 Task: Find connections with filter location Pérez with filter topic #helpingothers with filter profile language French with filter current company Fiserv with filter school Kongunadu Arts and Science College with filter industry Oil, Gas, and Mining with filter service category Videography with filter keywords title Director of Photography
Action: Mouse moved to (551, 115)
Screenshot: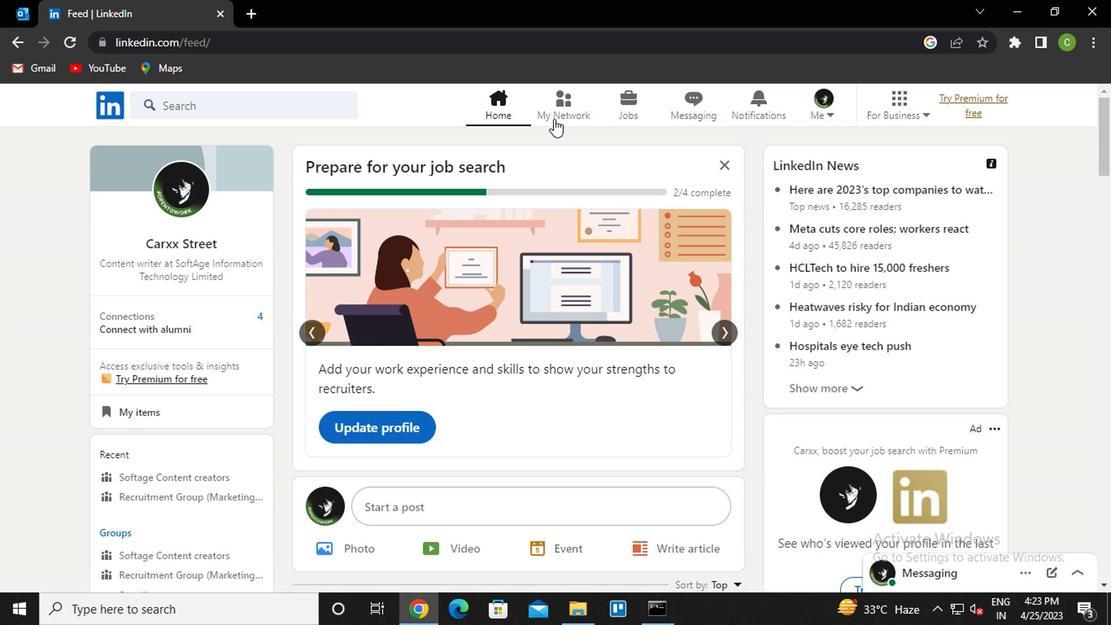 
Action: Mouse pressed left at (551, 115)
Screenshot: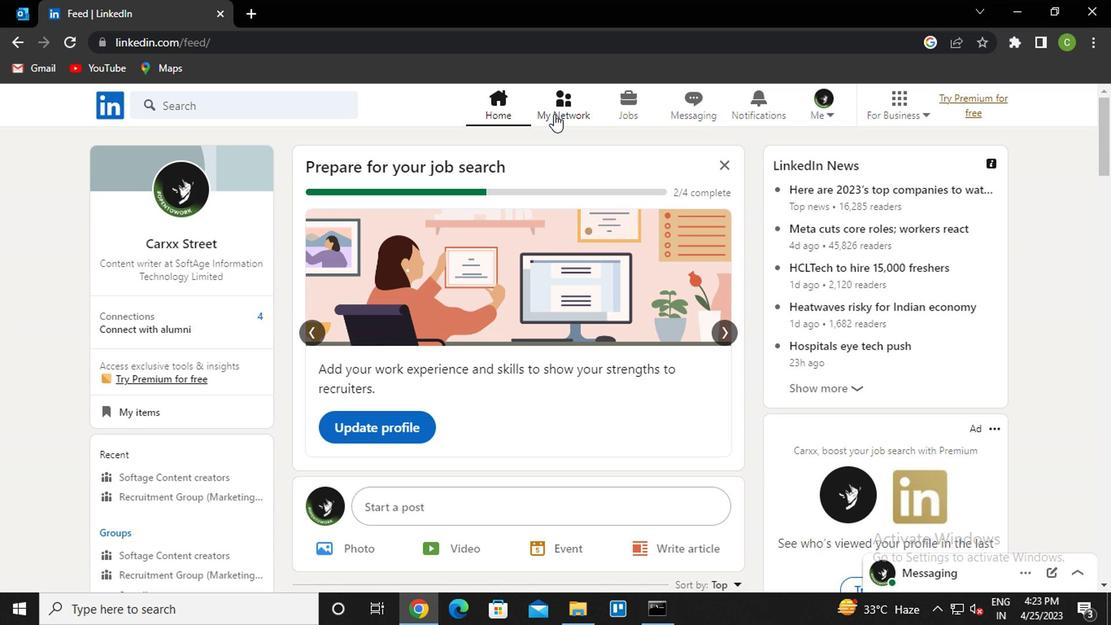 
Action: Mouse moved to (242, 193)
Screenshot: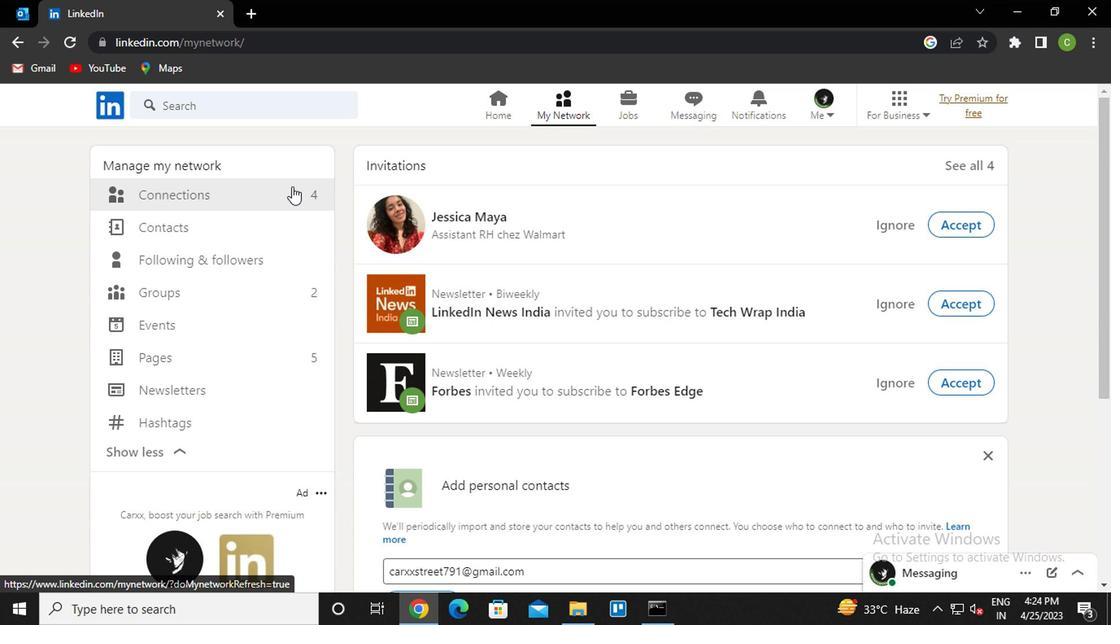 
Action: Mouse pressed left at (242, 193)
Screenshot: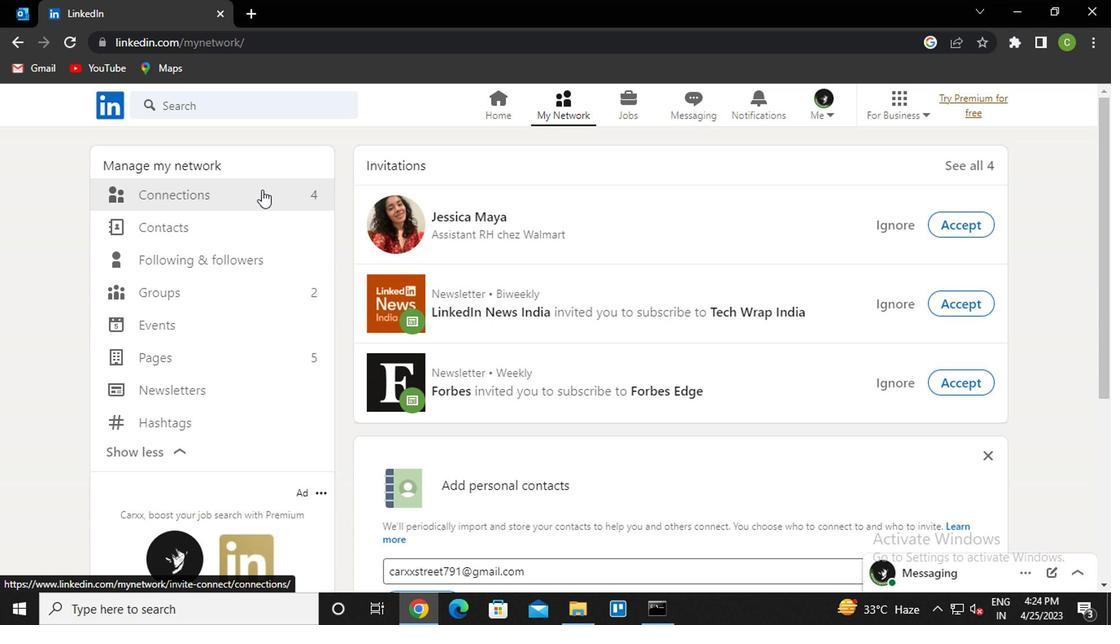 
Action: Mouse moved to (702, 200)
Screenshot: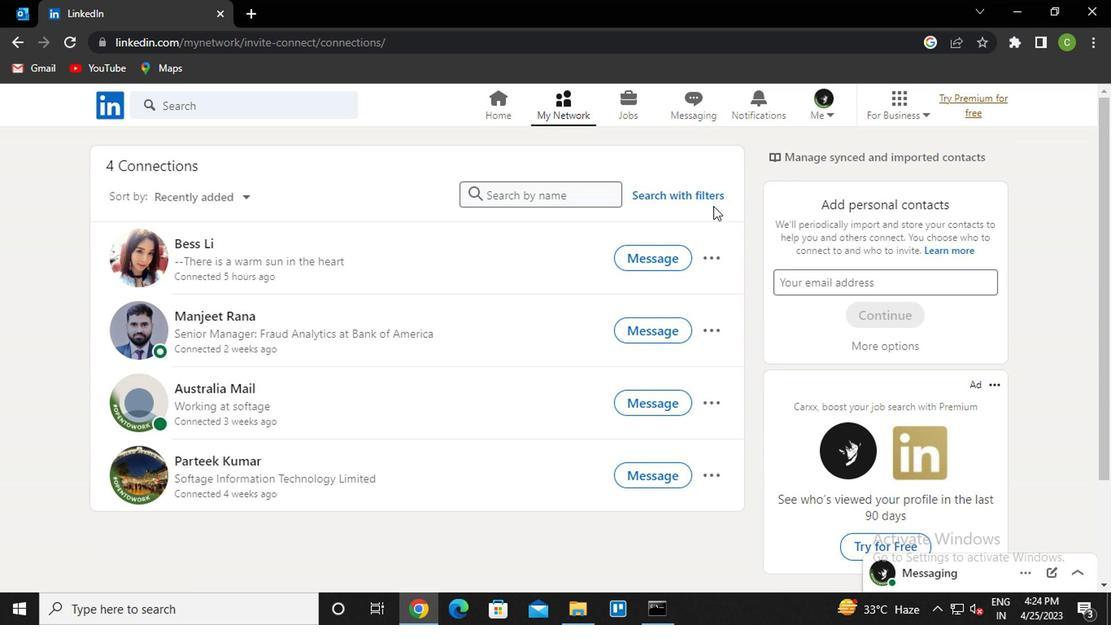 
Action: Mouse pressed left at (702, 200)
Screenshot: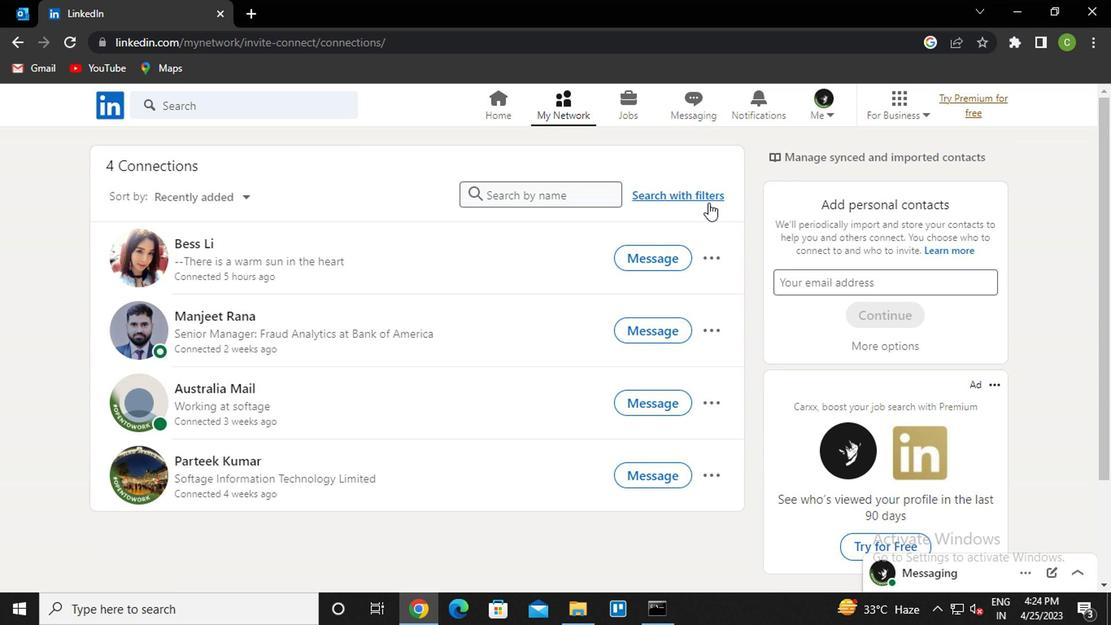
Action: Mouse moved to (555, 152)
Screenshot: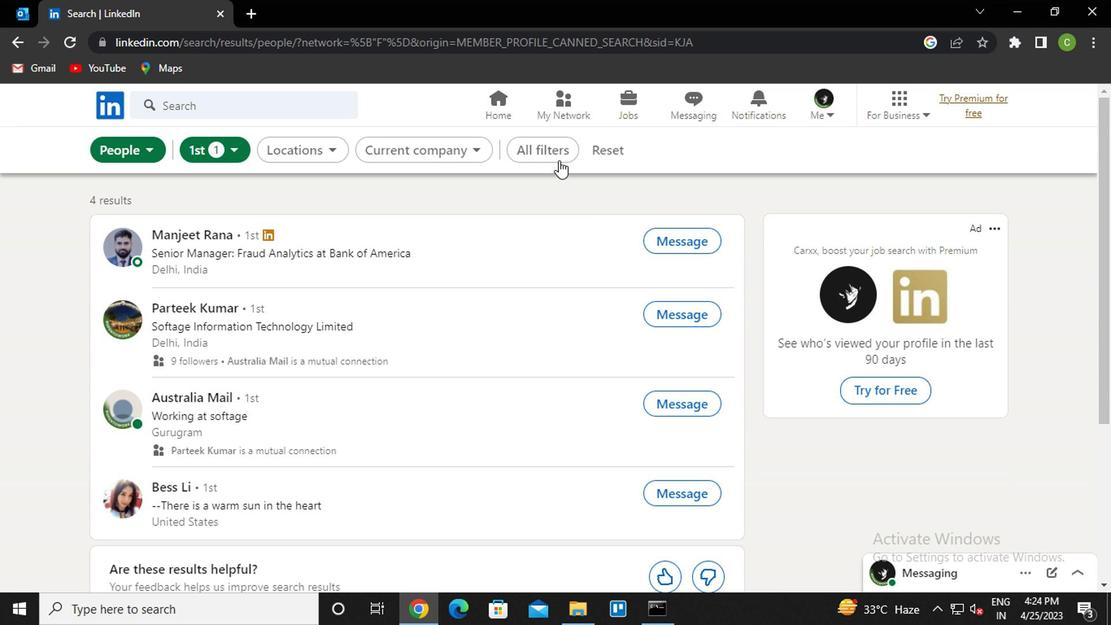 
Action: Mouse pressed left at (555, 152)
Screenshot: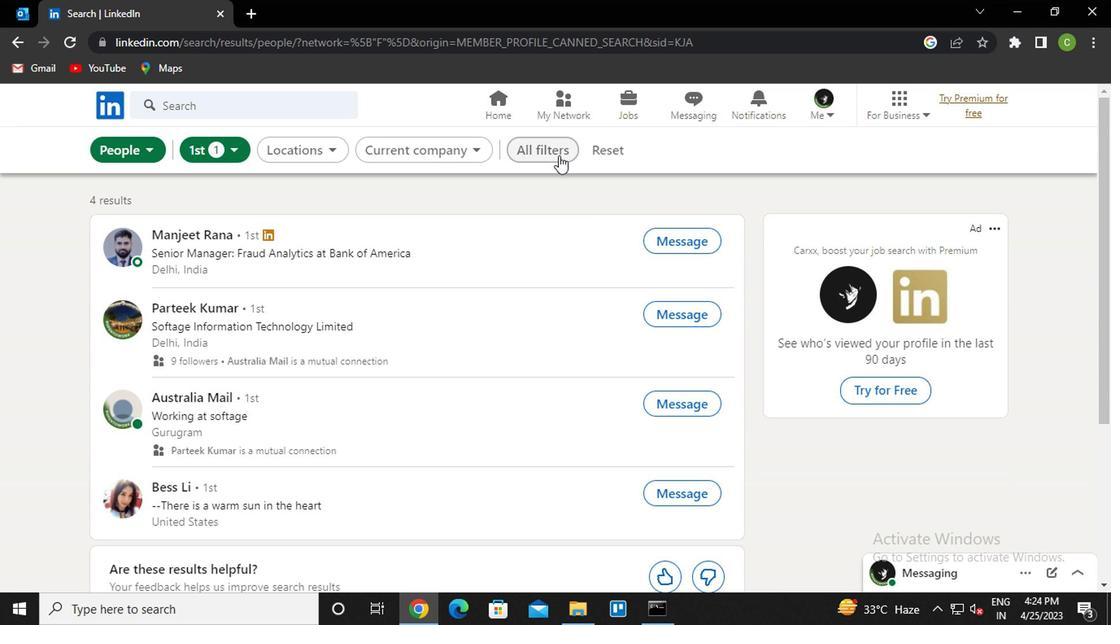 
Action: Mouse moved to (827, 333)
Screenshot: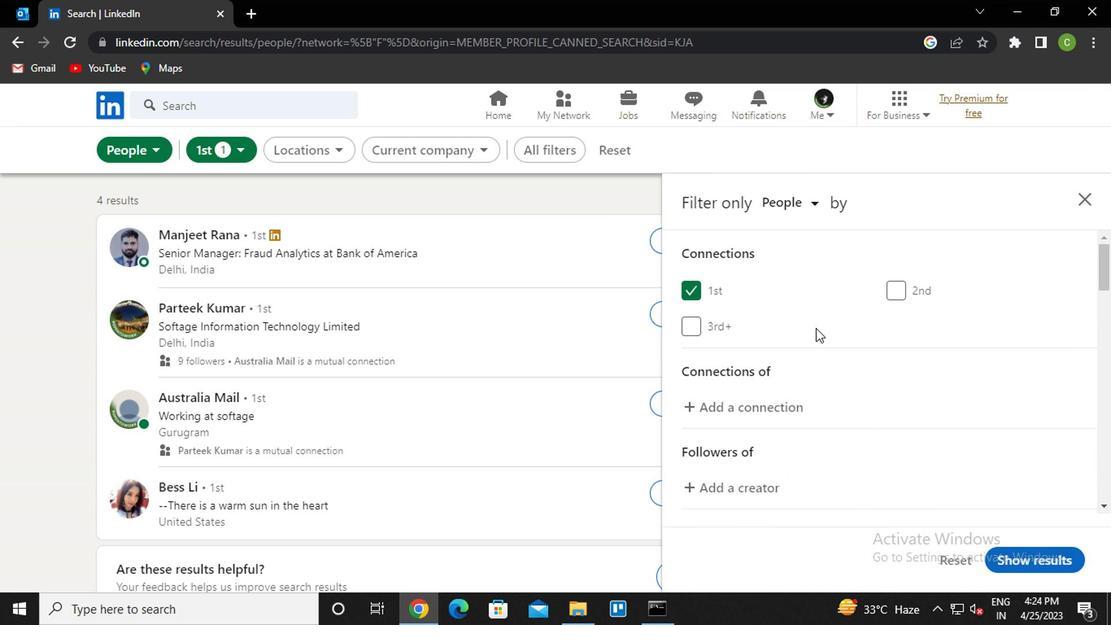 
Action: Mouse scrolled (827, 332) with delta (0, 0)
Screenshot: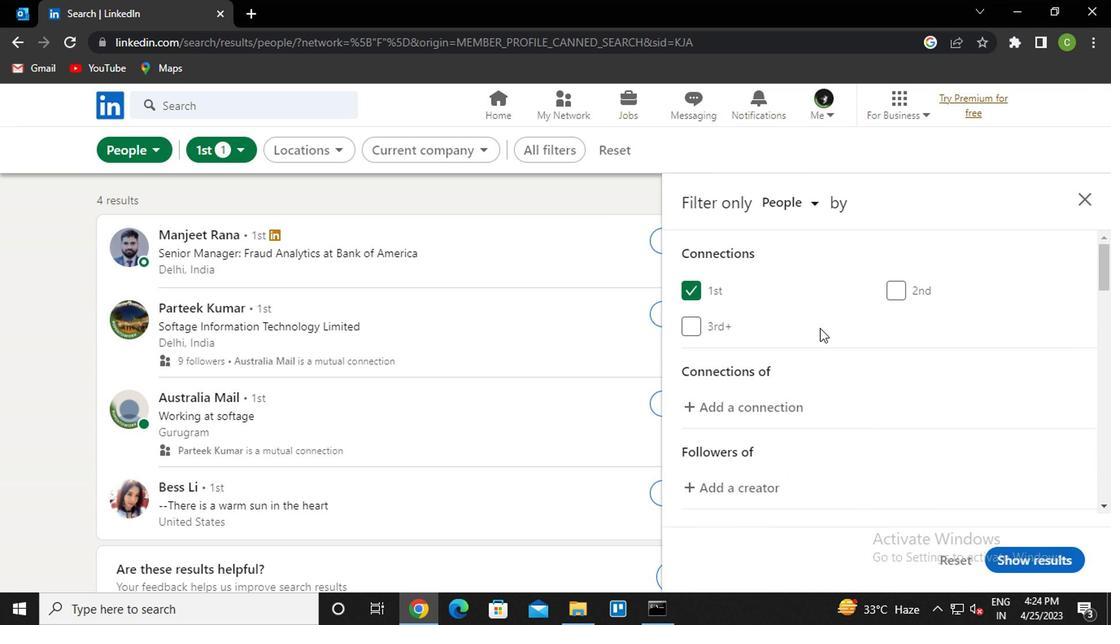 
Action: Mouse scrolled (827, 332) with delta (0, 0)
Screenshot: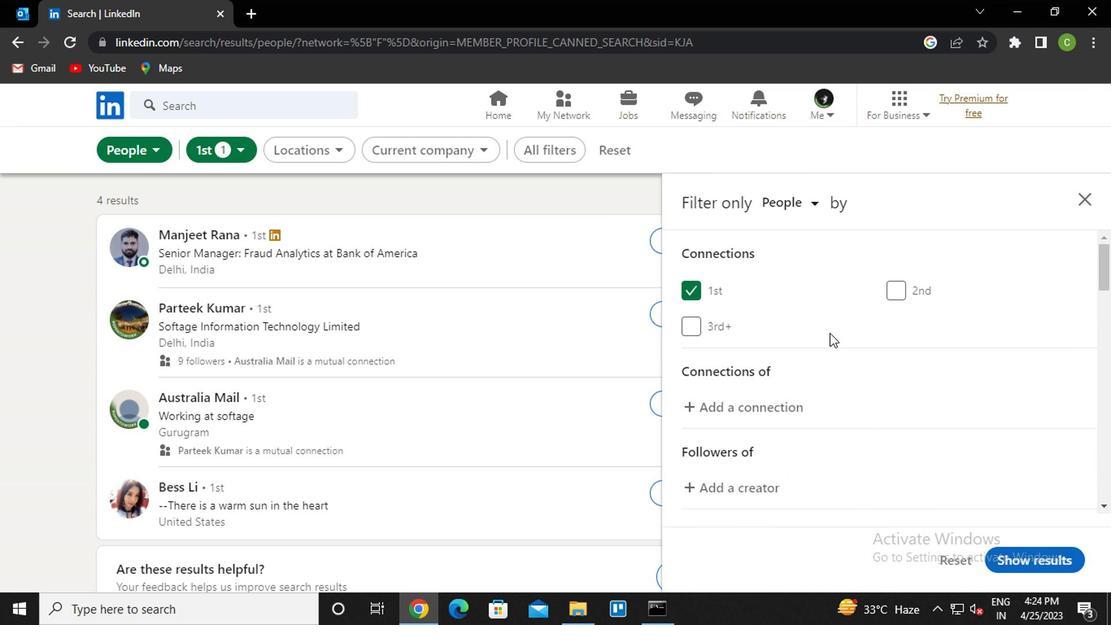 
Action: Mouse scrolled (827, 332) with delta (0, 0)
Screenshot: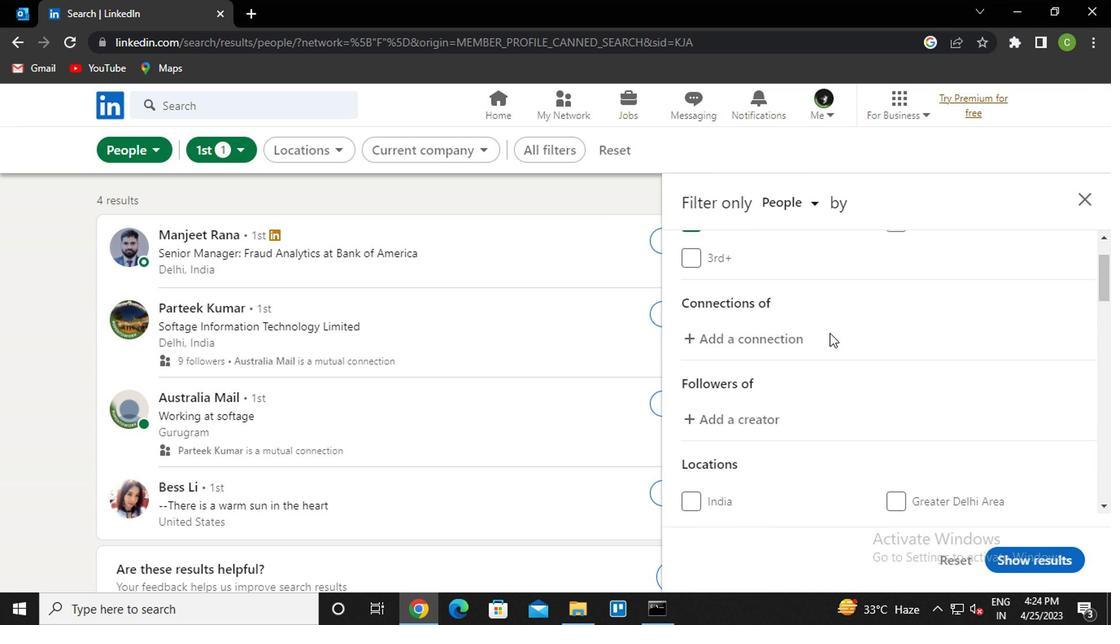 
Action: Mouse moved to (911, 392)
Screenshot: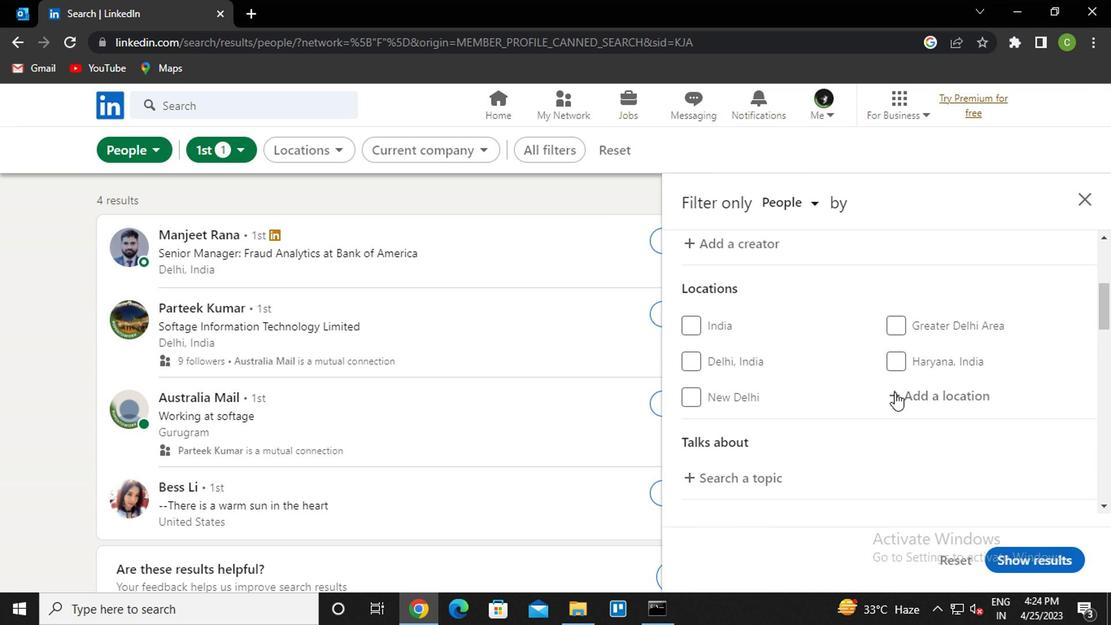 
Action: Mouse pressed left at (911, 392)
Screenshot: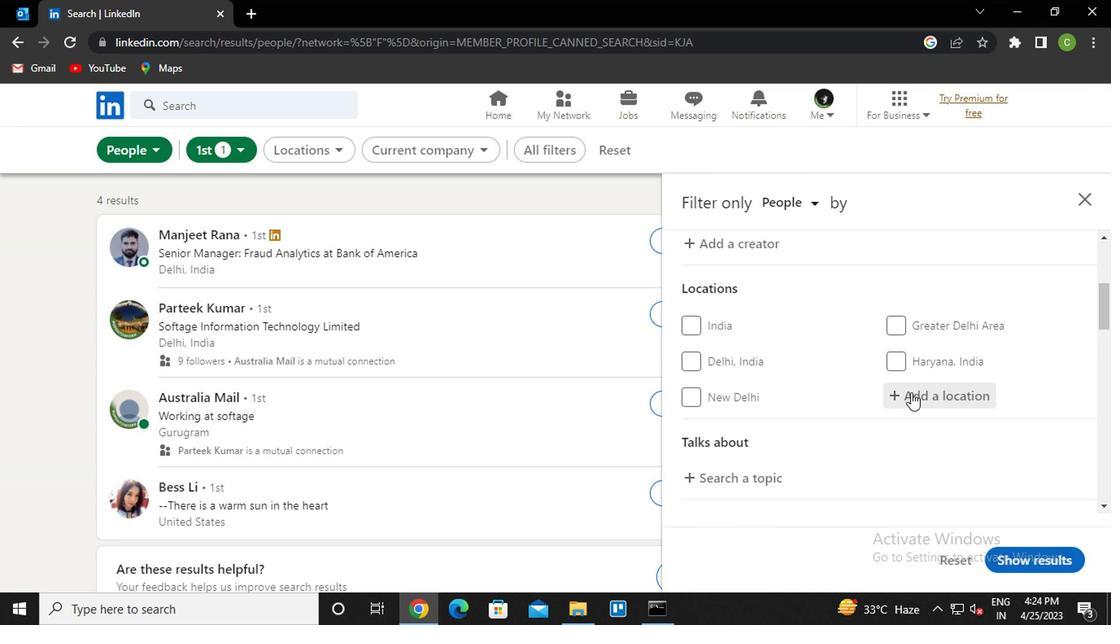 
Action: Key pressed p<Key.caps_lock>erez<Key.down><Key.enter>
Screenshot: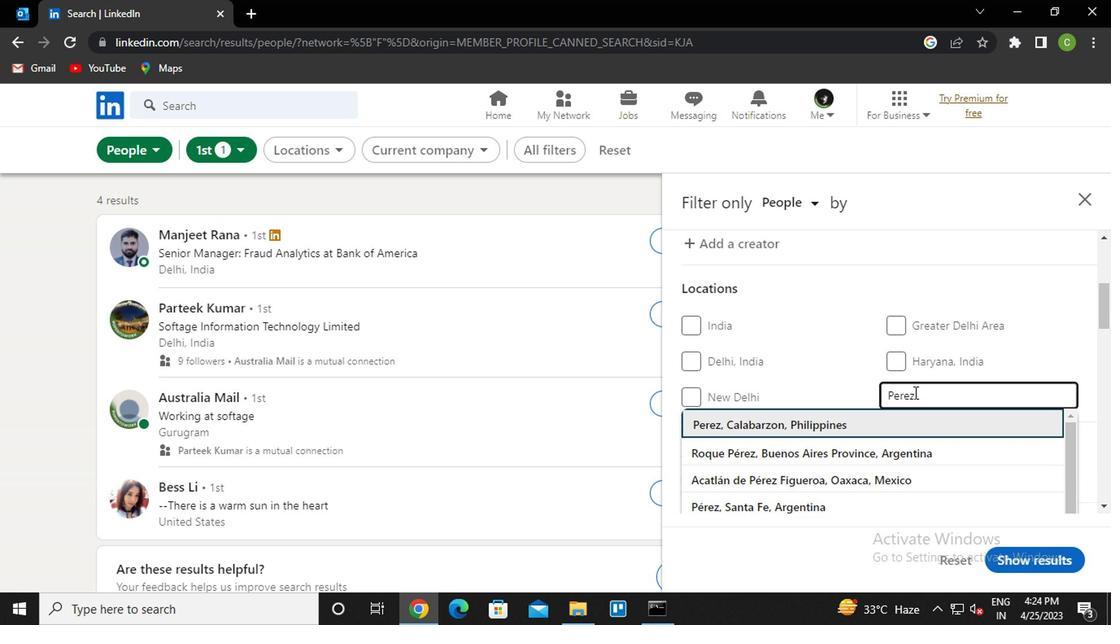 
Action: Mouse scrolled (911, 391) with delta (0, 0)
Screenshot: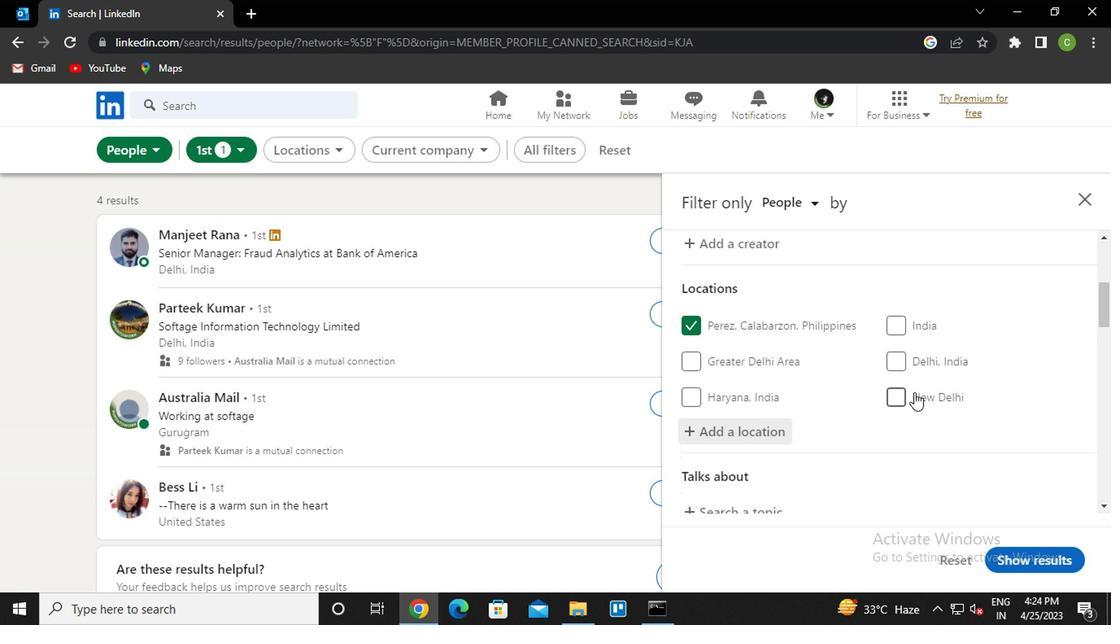 
Action: Mouse moved to (906, 398)
Screenshot: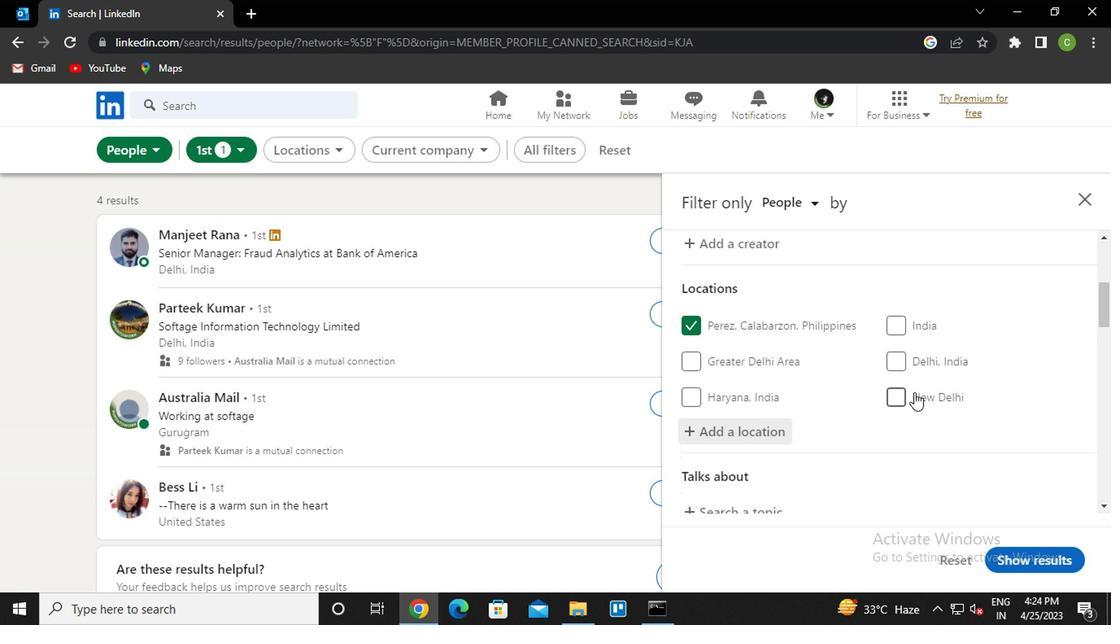 
Action: Mouse scrolled (906, 397) with delta (0, 0)
Screenshot: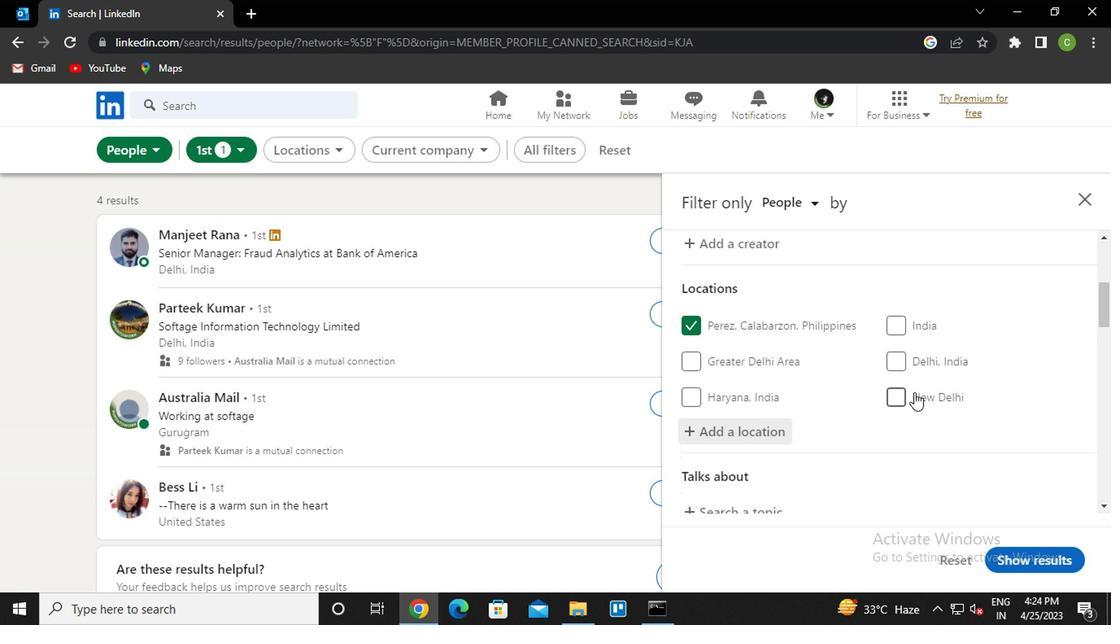 
Action: Mouse moved to (897, 402)
Screenshot: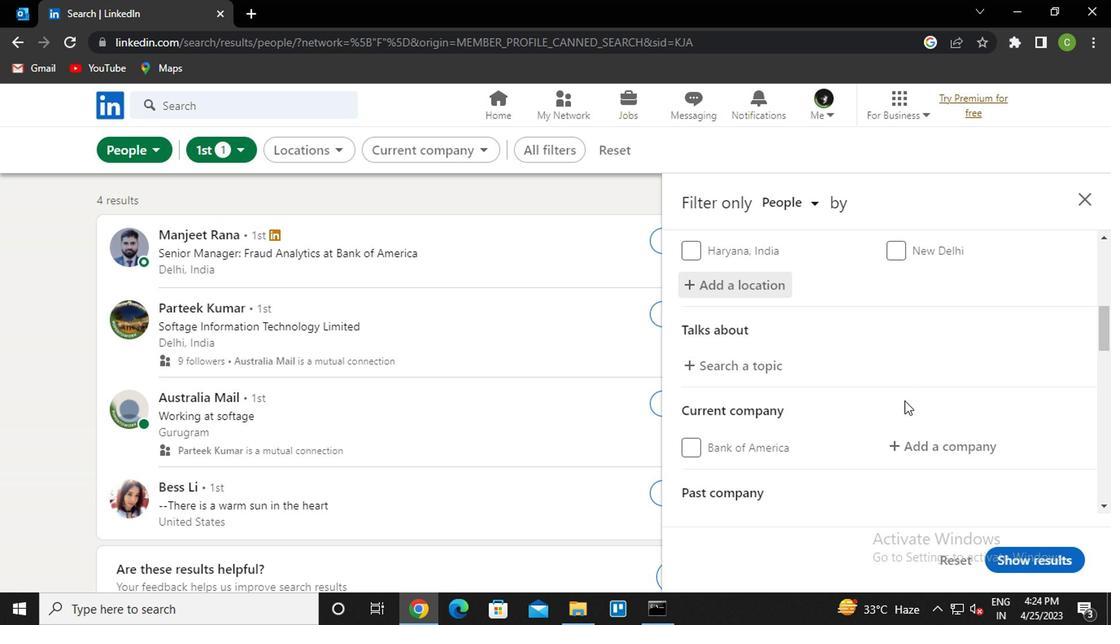 
Action: Mouse scrolled (897, 401) with delta (0, 0)
Screenshot: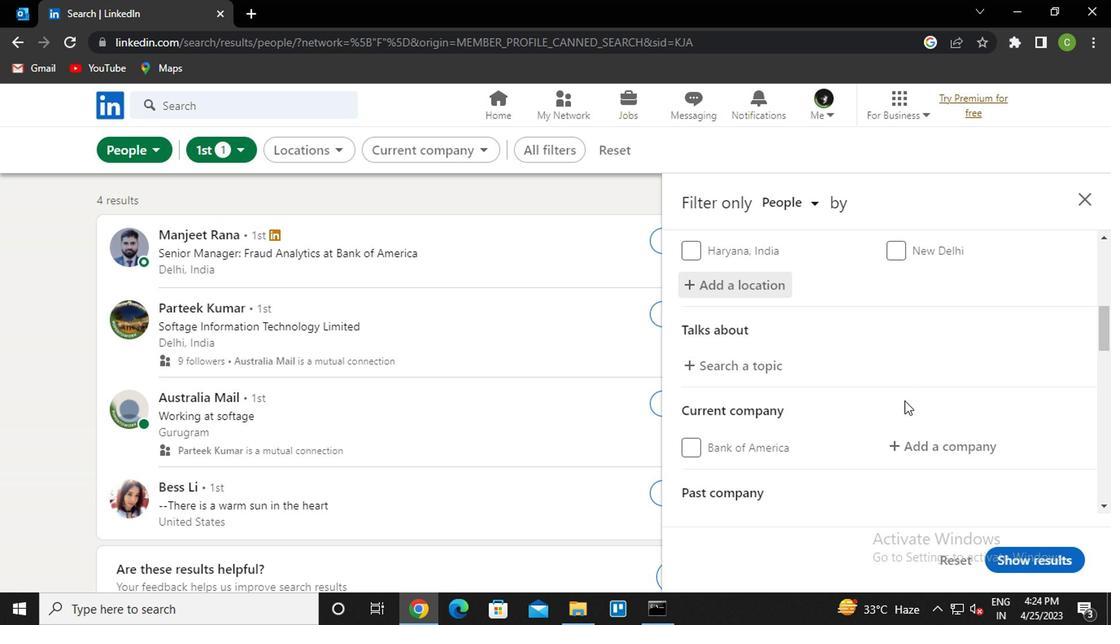 
Action: Mouse moved to (785, 361)
Screenshot: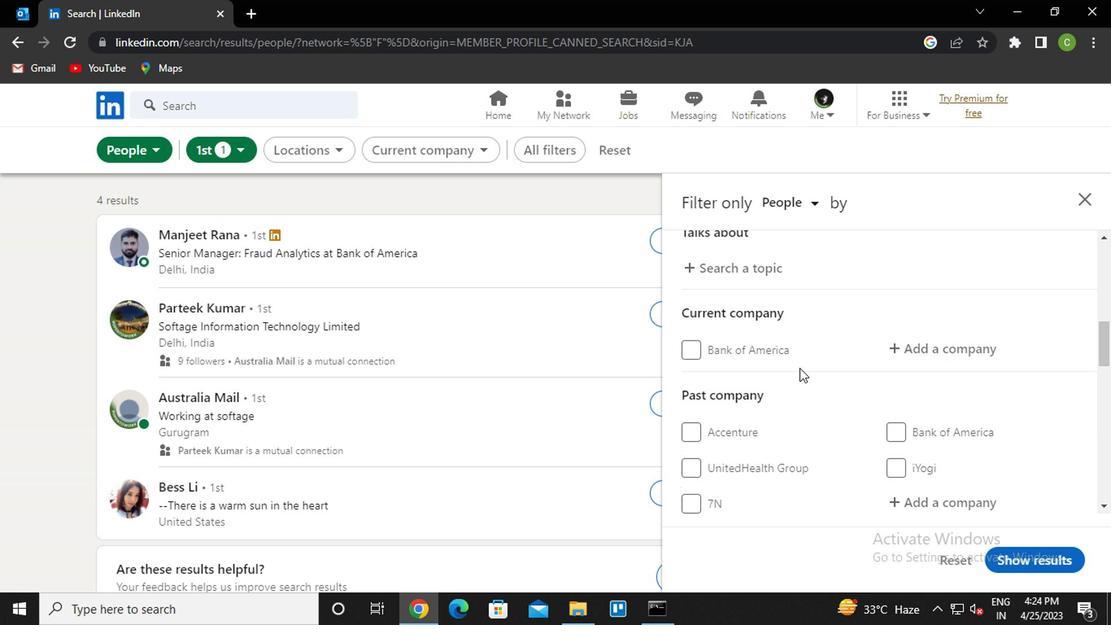
Action: Mouse scrolled (785, 362) with delta (0, 0)
Screenshot: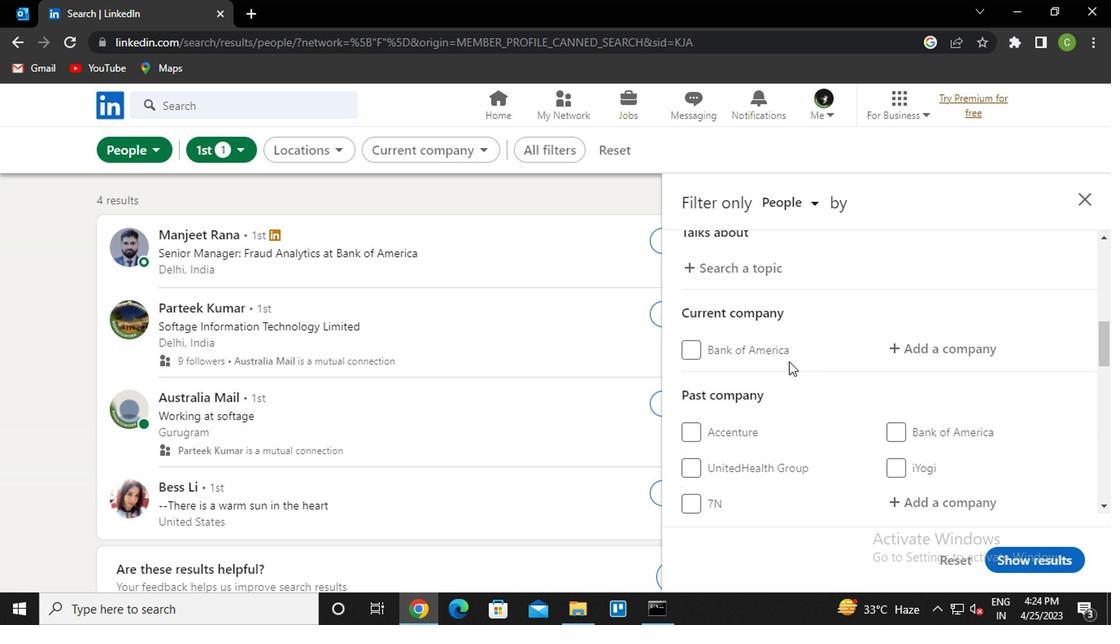 
Action: Mouse moved to (765, 351)
Screenshot: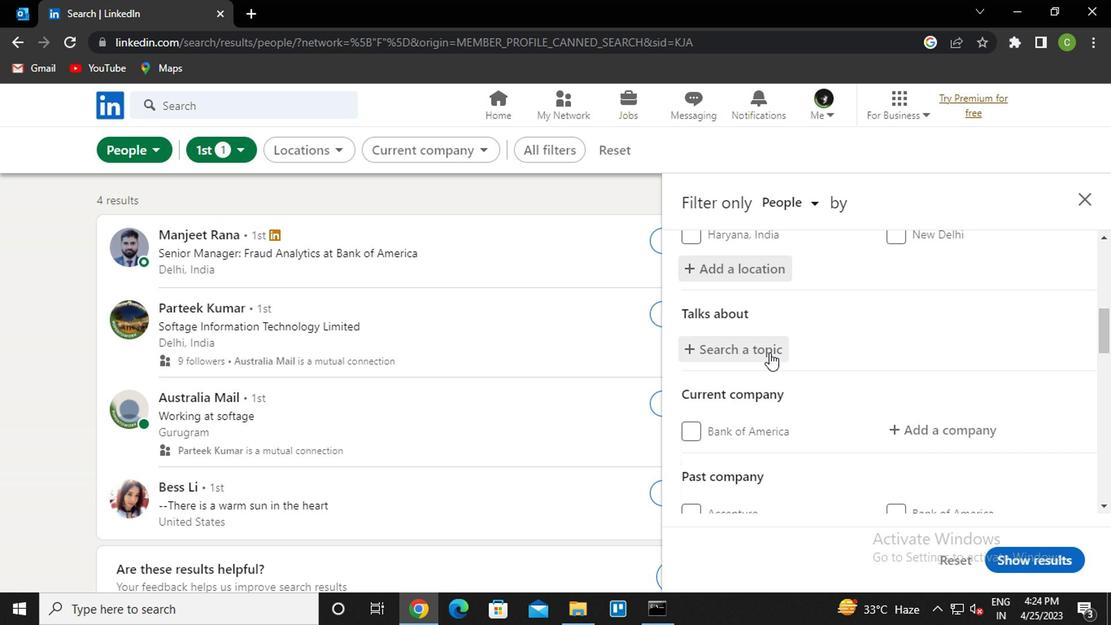 
Action: Mouse pressed left at (765, 351)
Screenshot: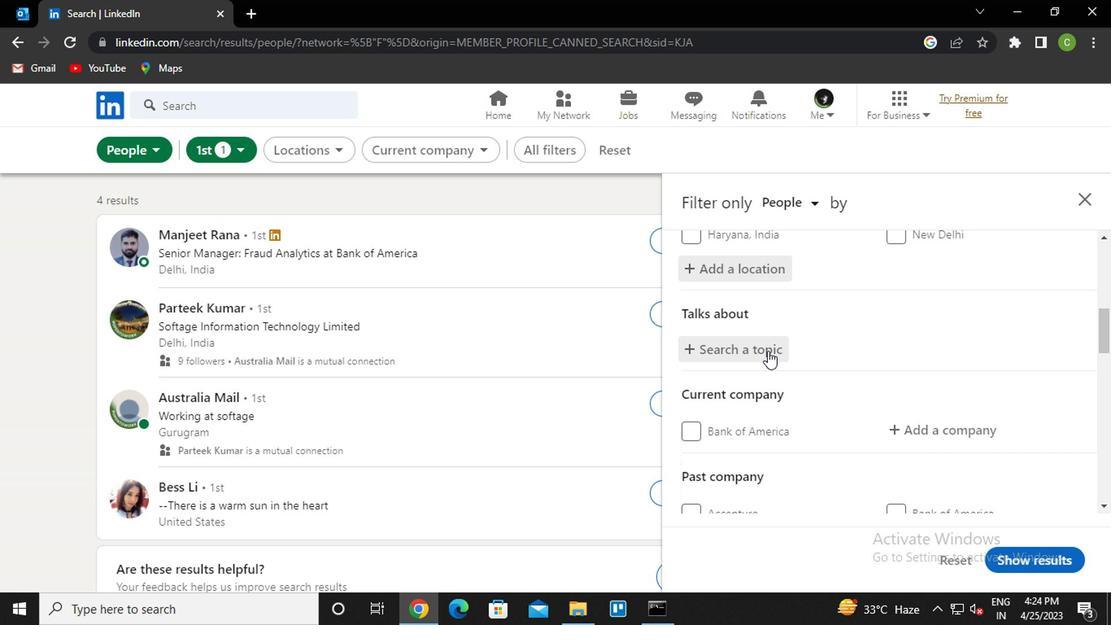 
Action: Mouse moved to (764, 351)
Screenshot: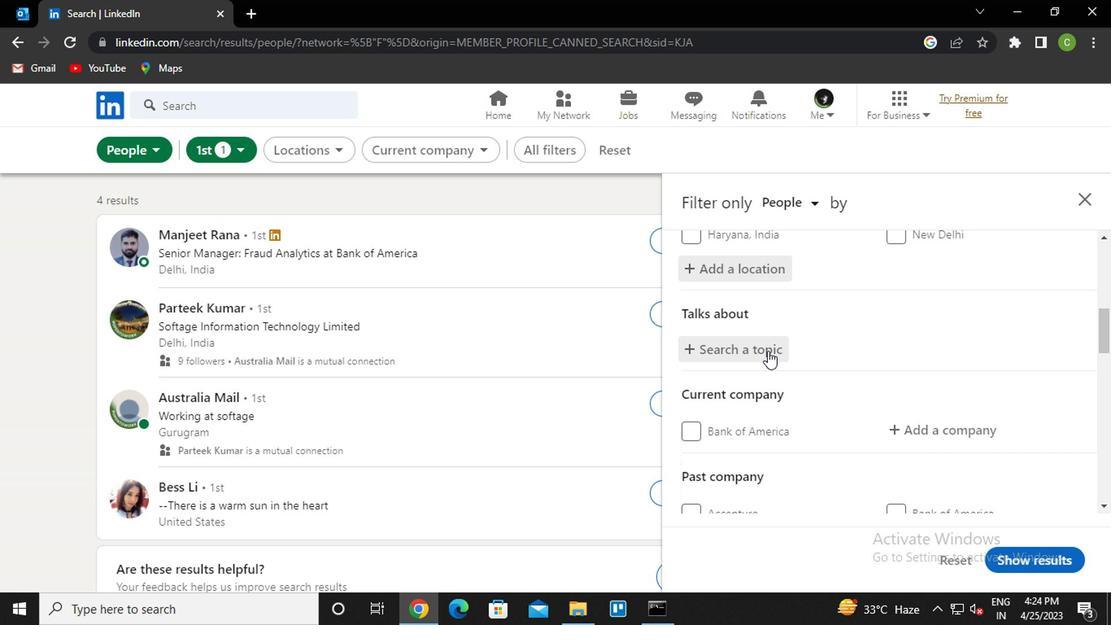 
Action: Key pressed <Key.caps_lock>h<Key.caps_lock>elpingothers<Key.down>
Screenshot: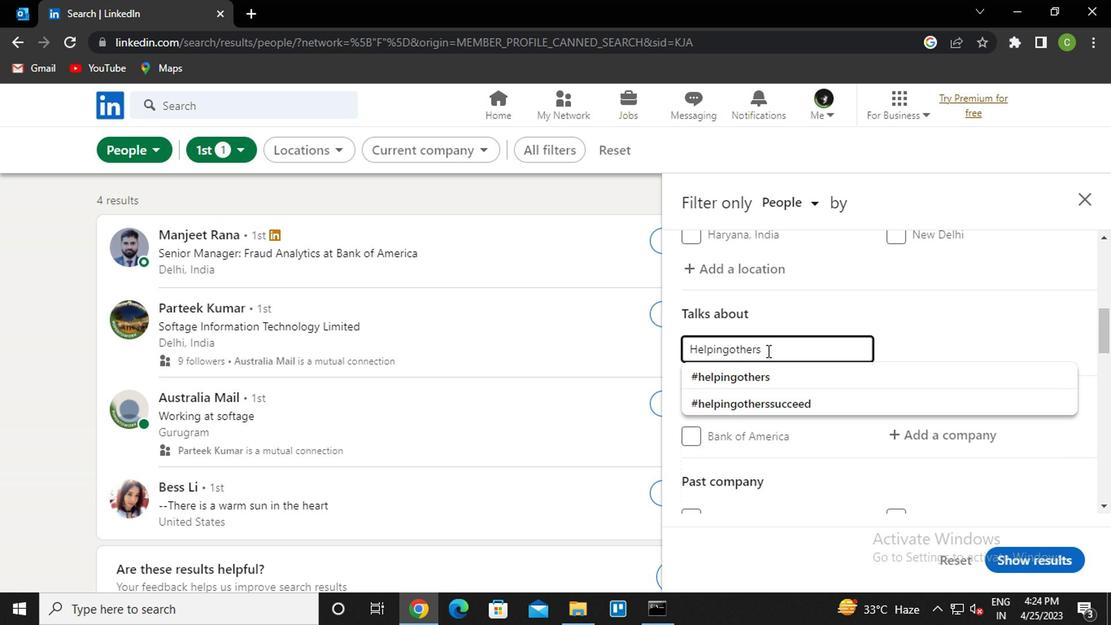 
Action: Mouse moved to (732, 373)
Screenshot: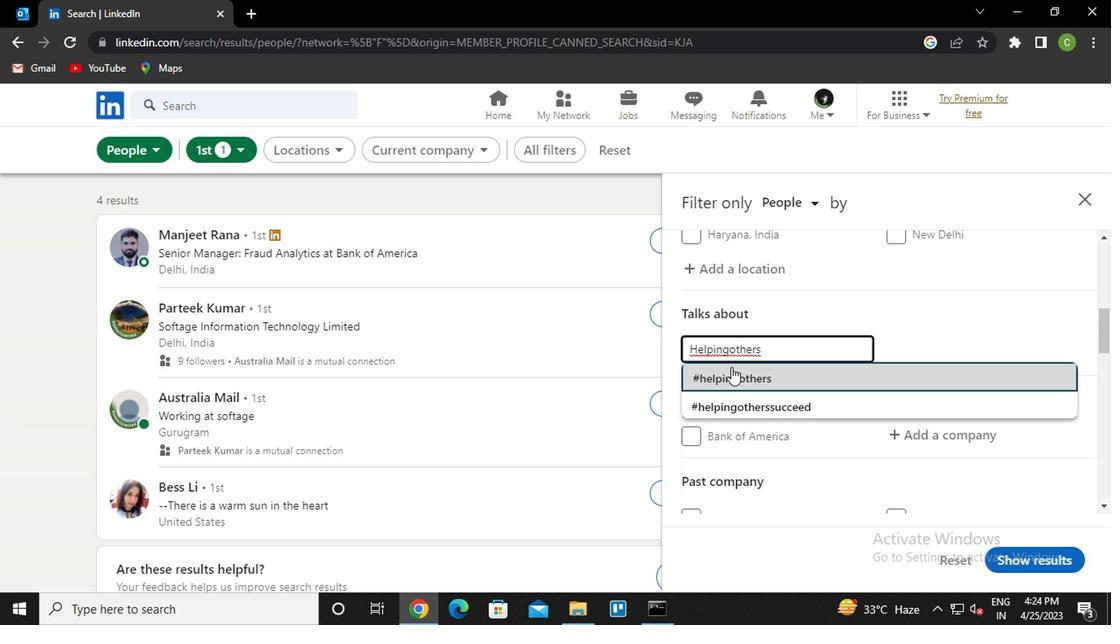 
Action: Mouse pressed left at (732, 373)
Screenshot: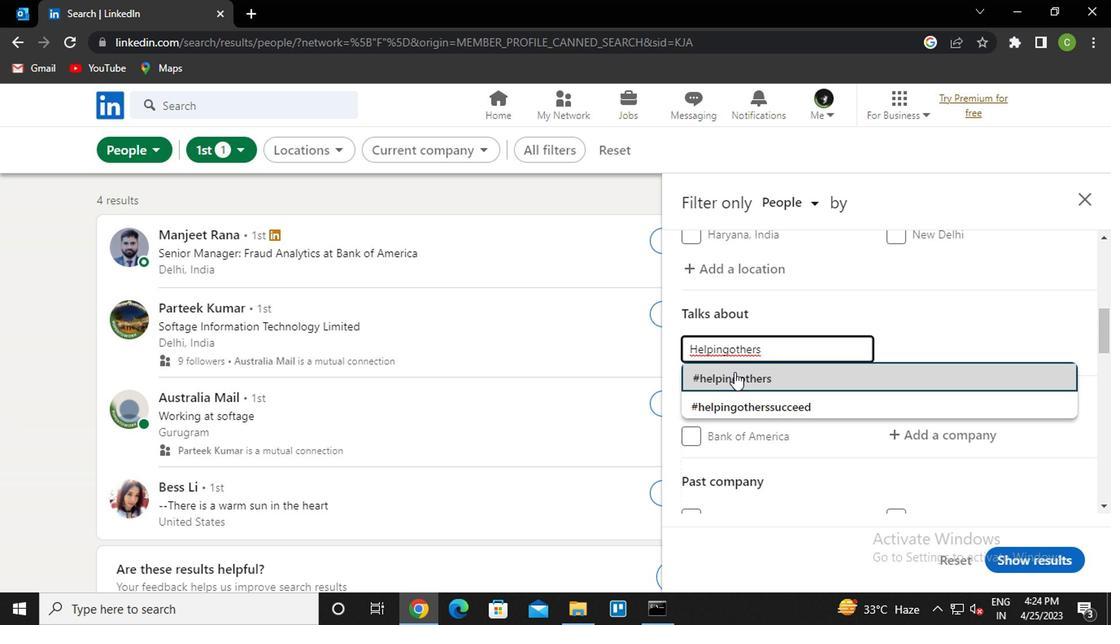 
Action: Mouse moved to (777, 381)
Screenshot: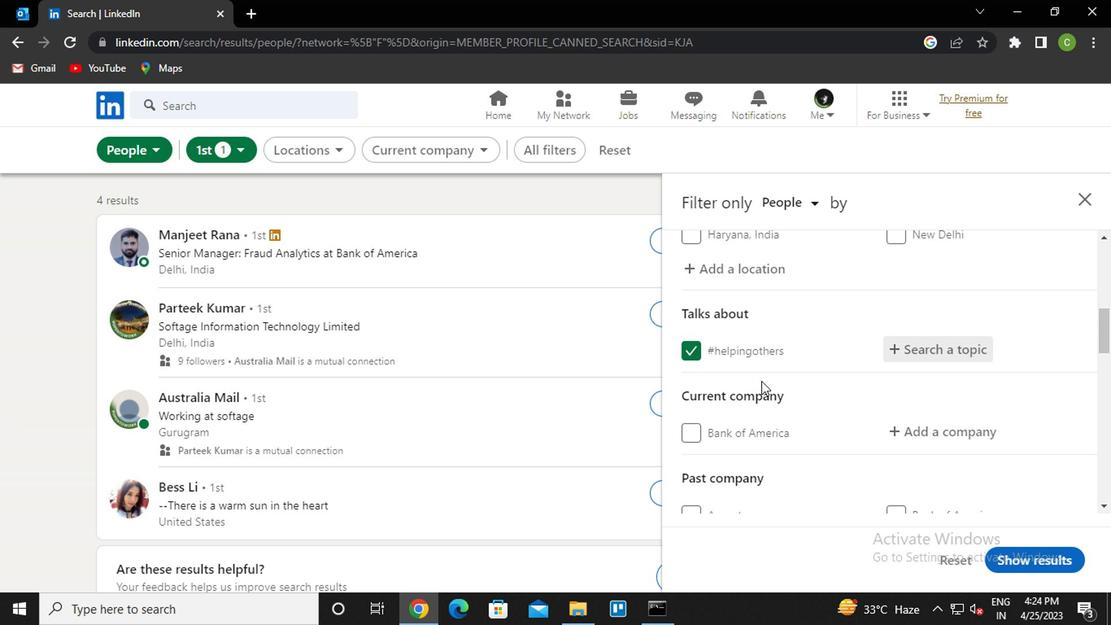 
Action: Mouse scrolled (777, 380) with delta (0, -1)
Screenshot: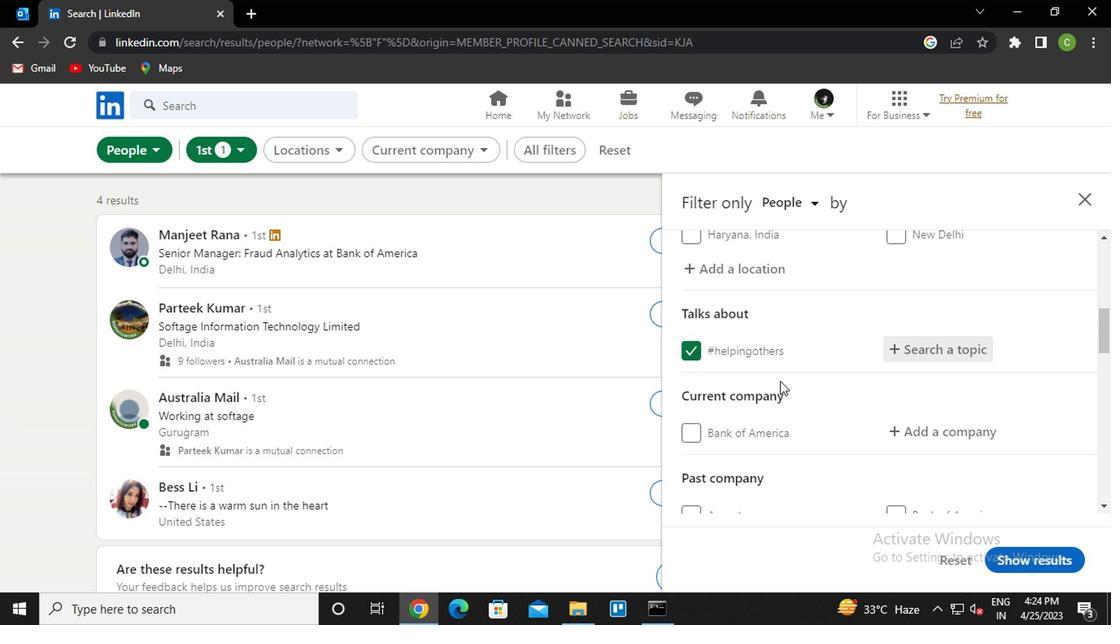 
Action: Mouse moved to (929, 353)
Screenshot: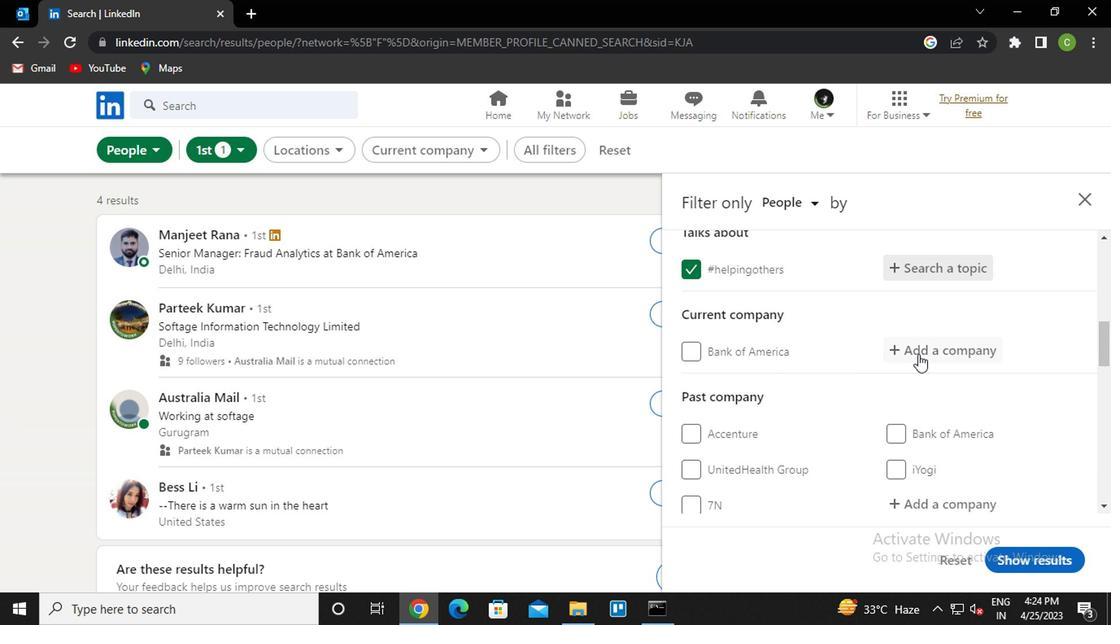 
Action: Mouse pressed left at (929, 353)
Screenshot: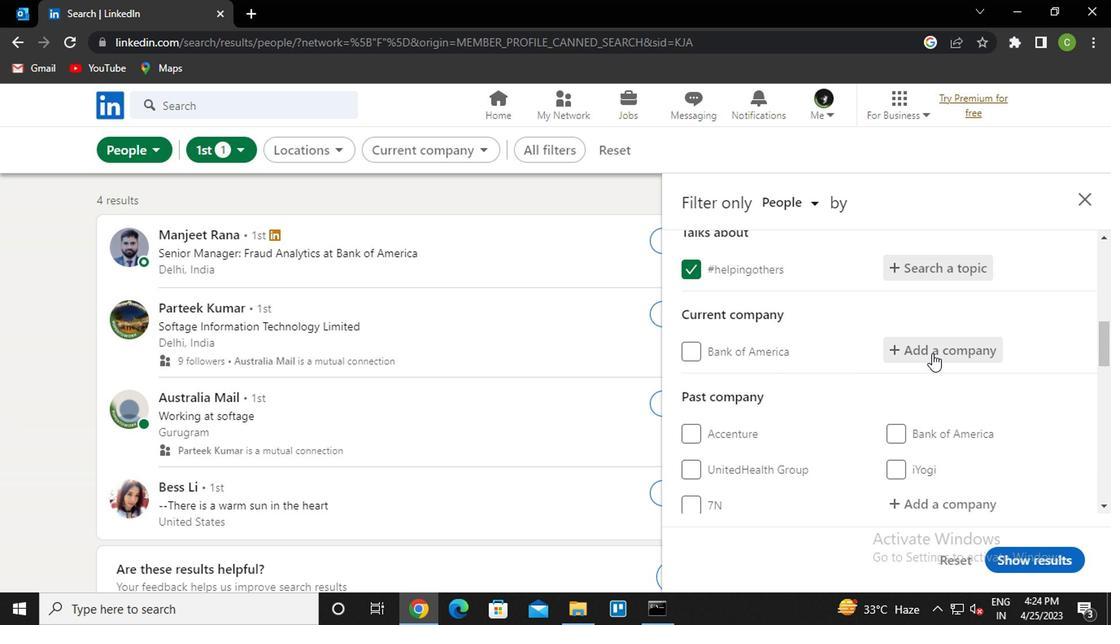 
Action: Mouse moved to (826, 285)
Screenshot: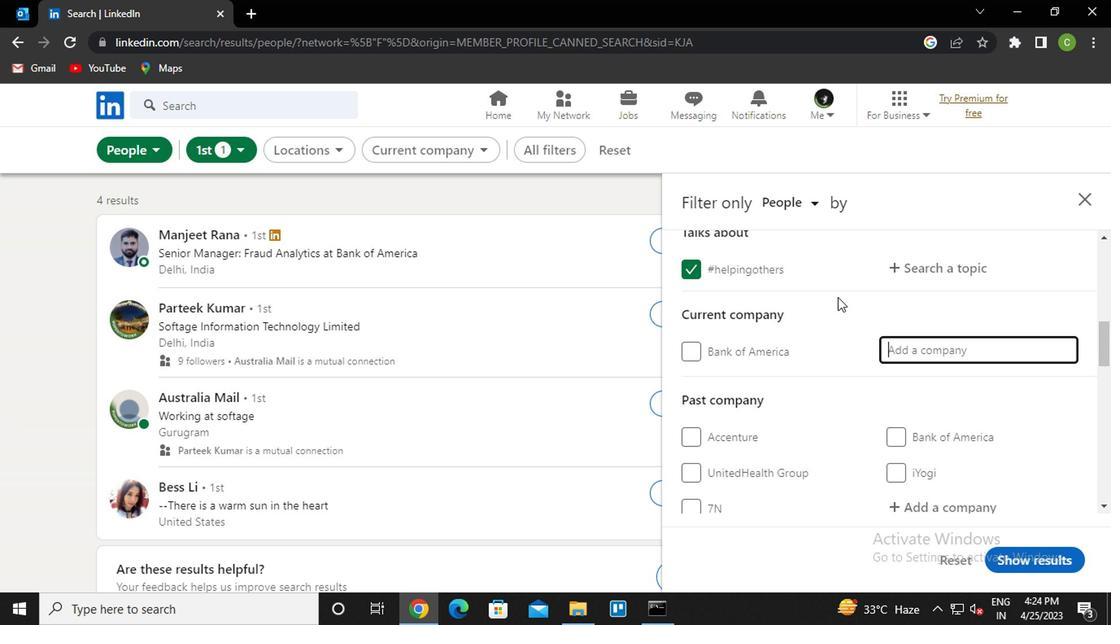 
Action: Key pressed <Key.caps_lock>f<Key.caps_lock>iser
Screenshot: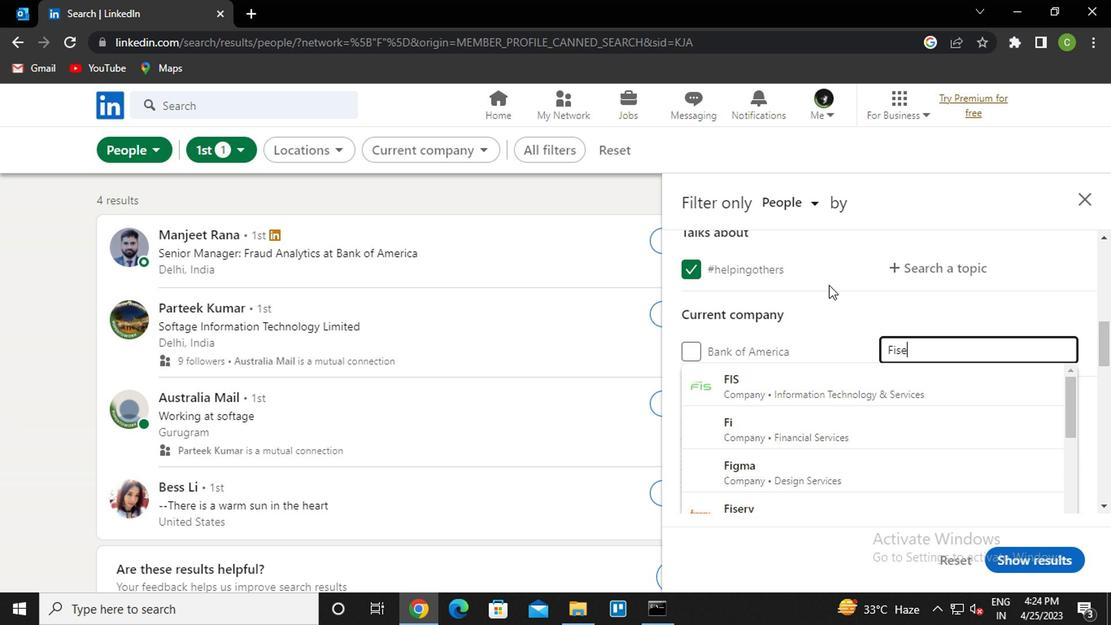 
Action: Mouse moved to (813, 383)
Screenshot: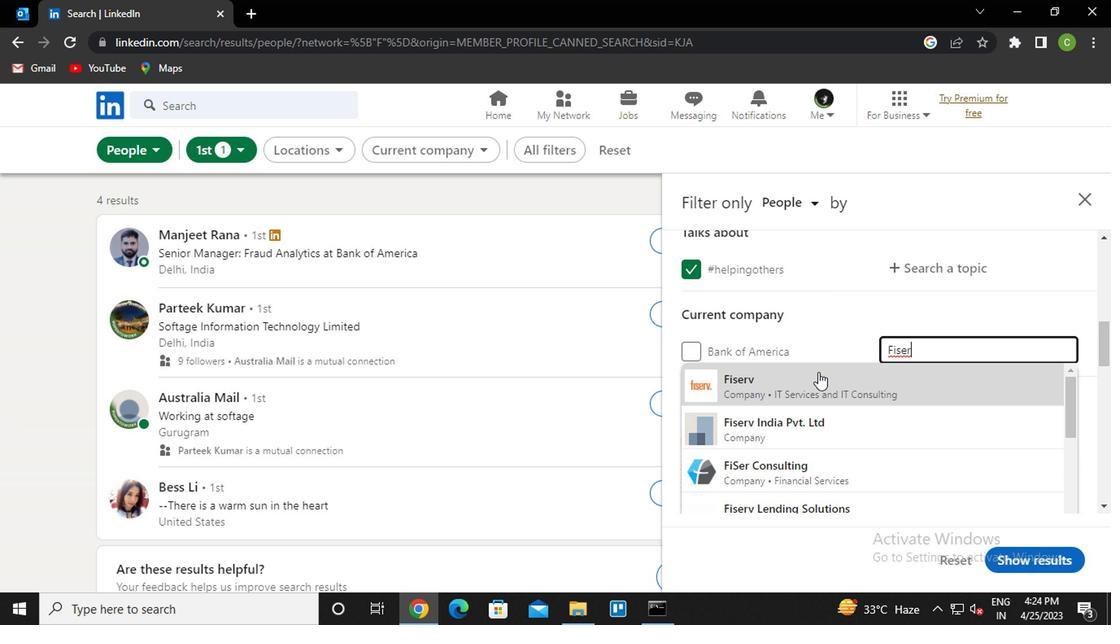 
Action: Mouse pressed left at (813, 383)
Screenshot: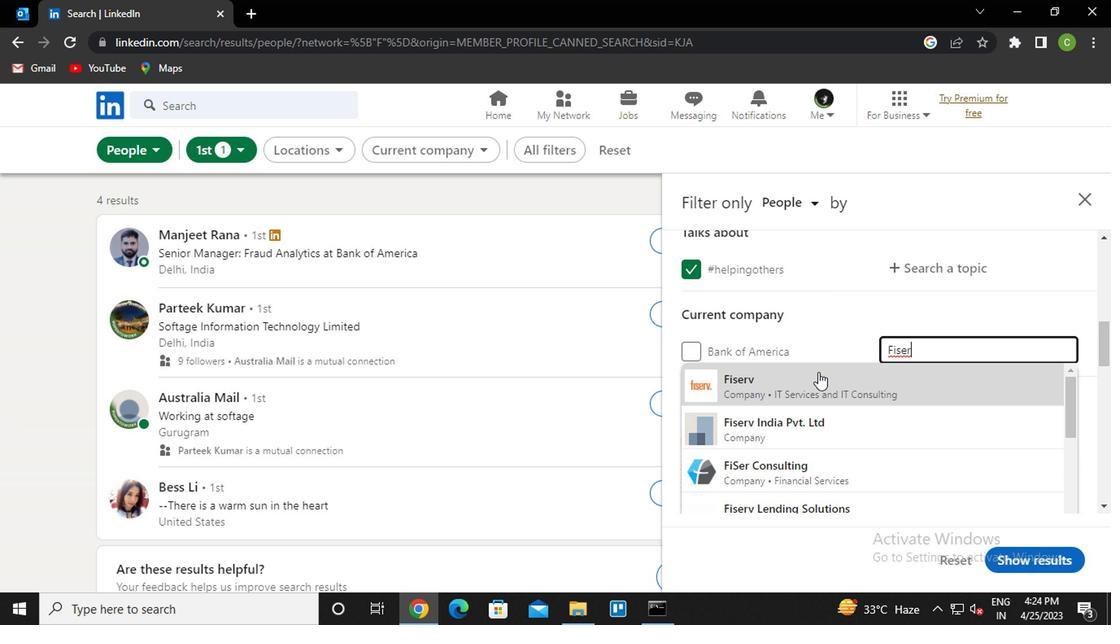 
Action: Mouse moved to (815, 390)
Screenshot: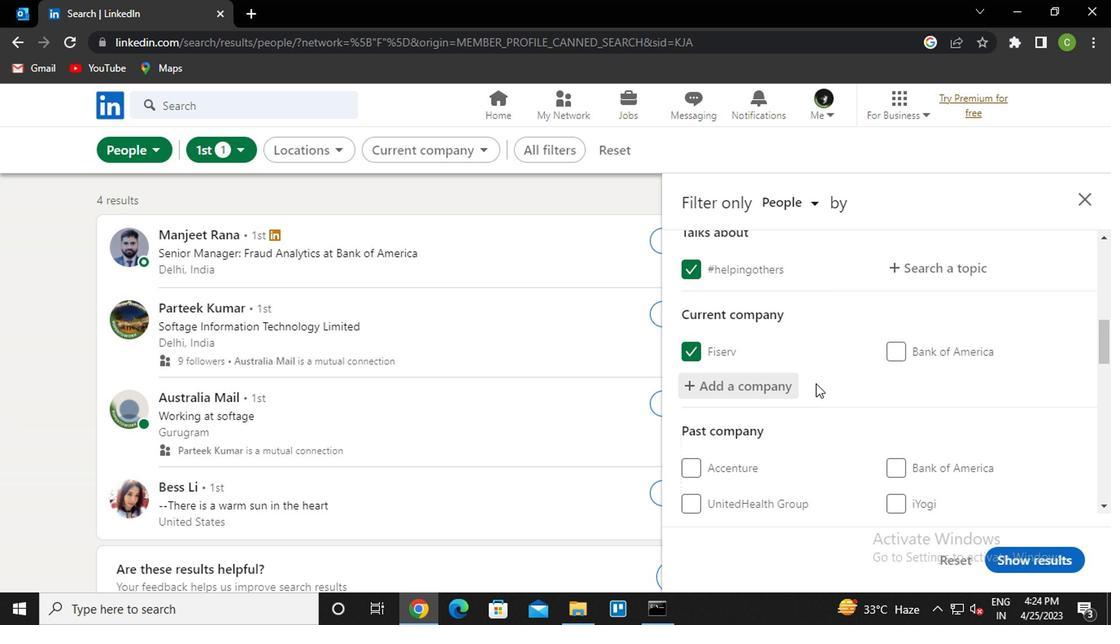 
Action: Mouse scrolled (815, 389) with delta (0, 0)
Screenshot: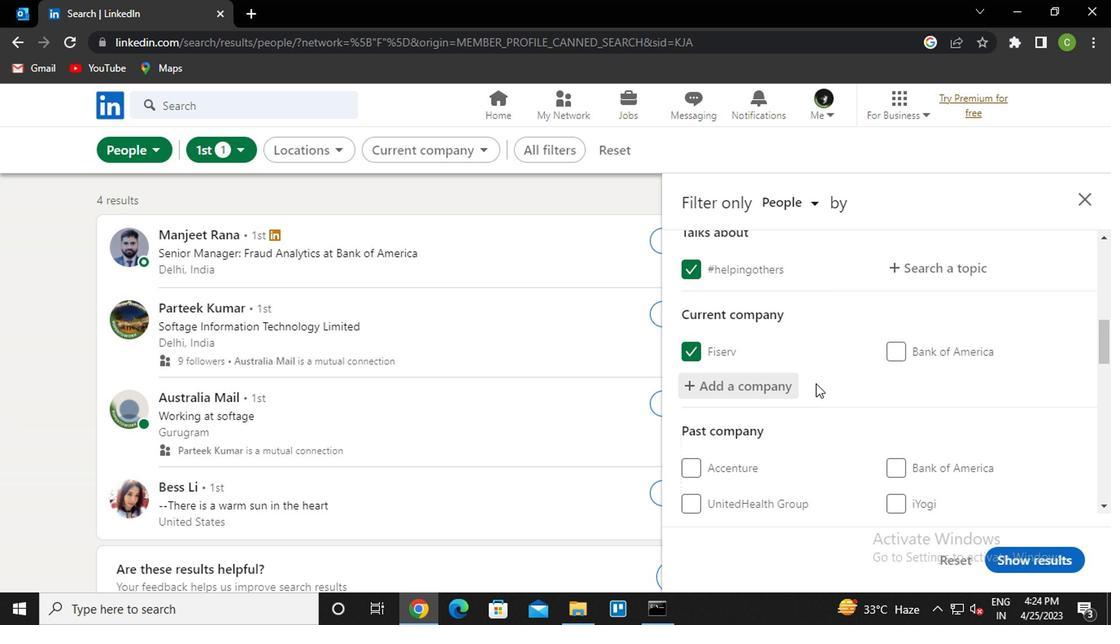 
Action: Mouse moved to (818, 391)
Screenshot: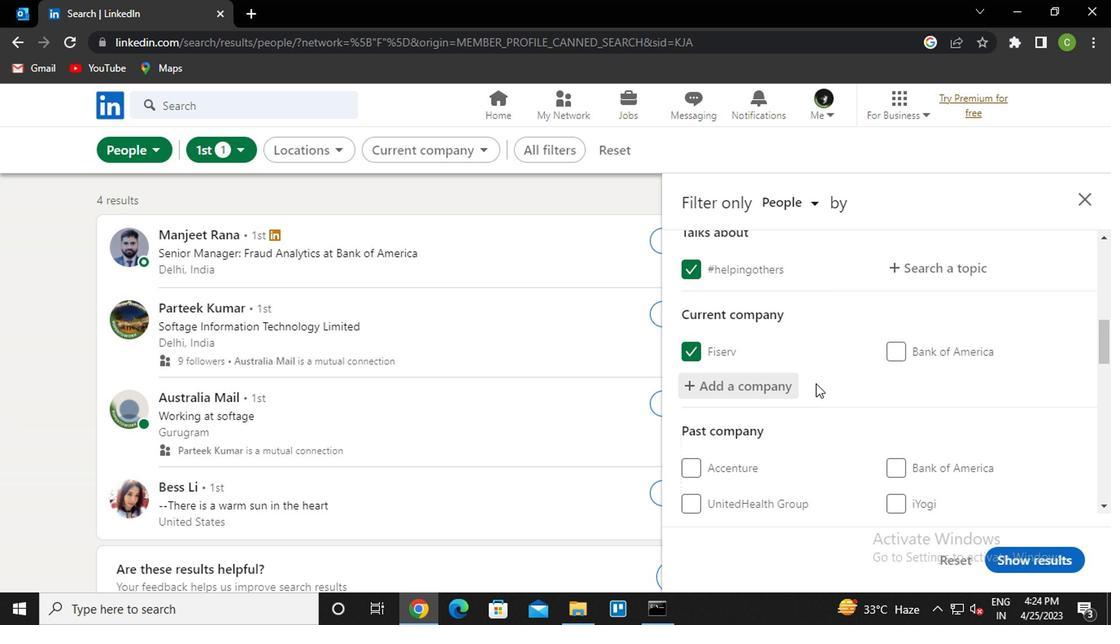 
Action: Mouse scrolled (818, 390) with delta (0, -1)
Screenshot: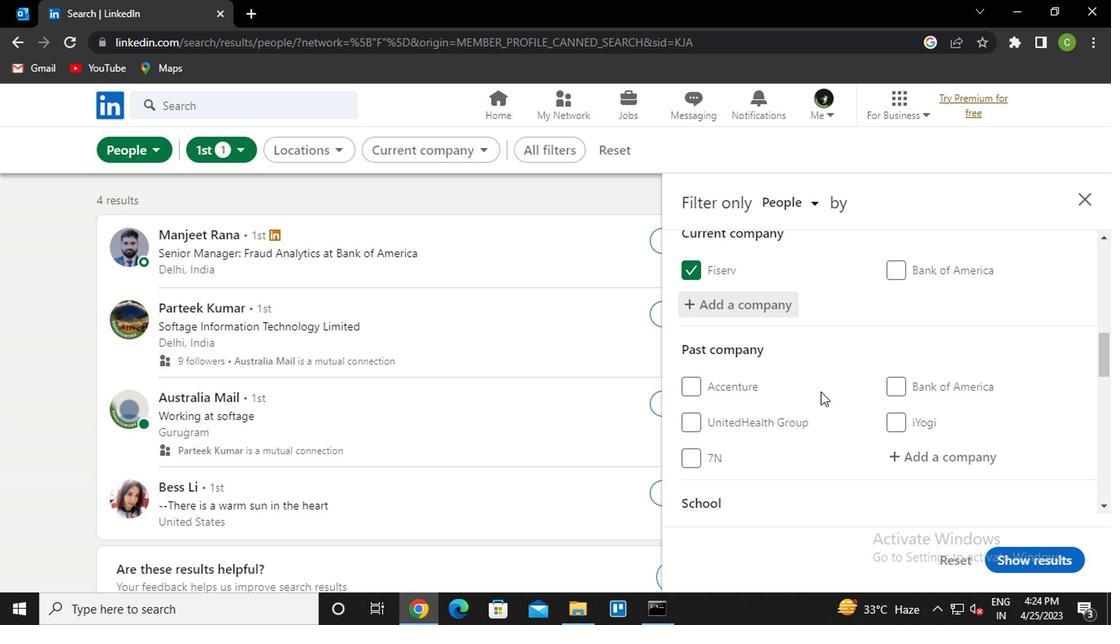 
Action: Mouse scrolled (818, 390) with delta (0, -1)
Screenshot: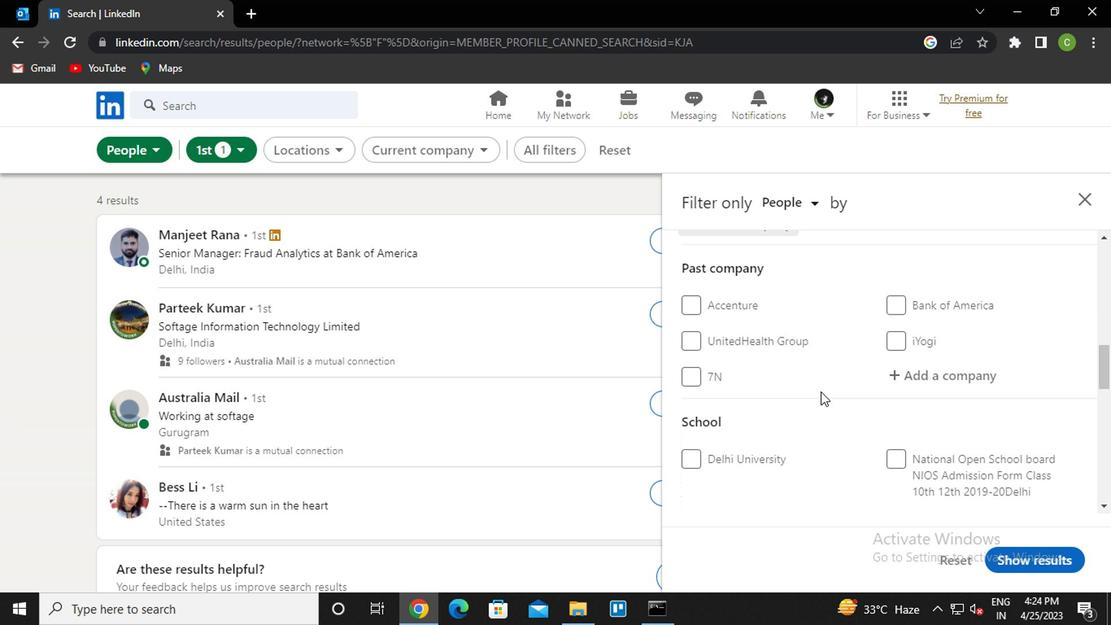 
Action: Mouse scrolled (818, 390) with delta (0, -1)
Screenshot: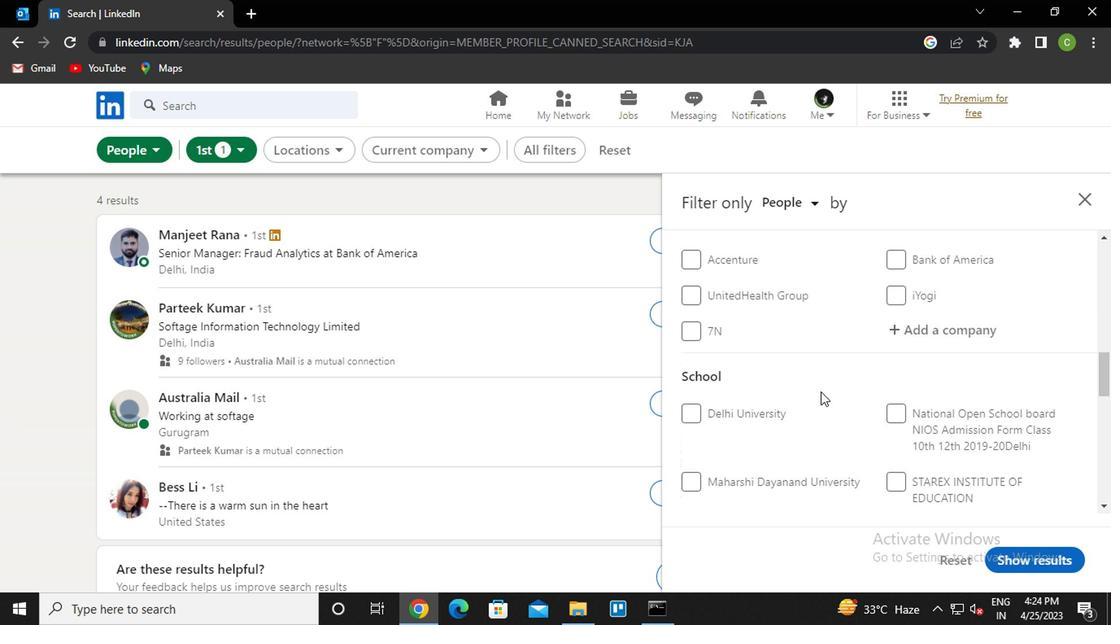 
Action: Mouse scrolled (818, 390) with delta (0, -1)
Screenshot: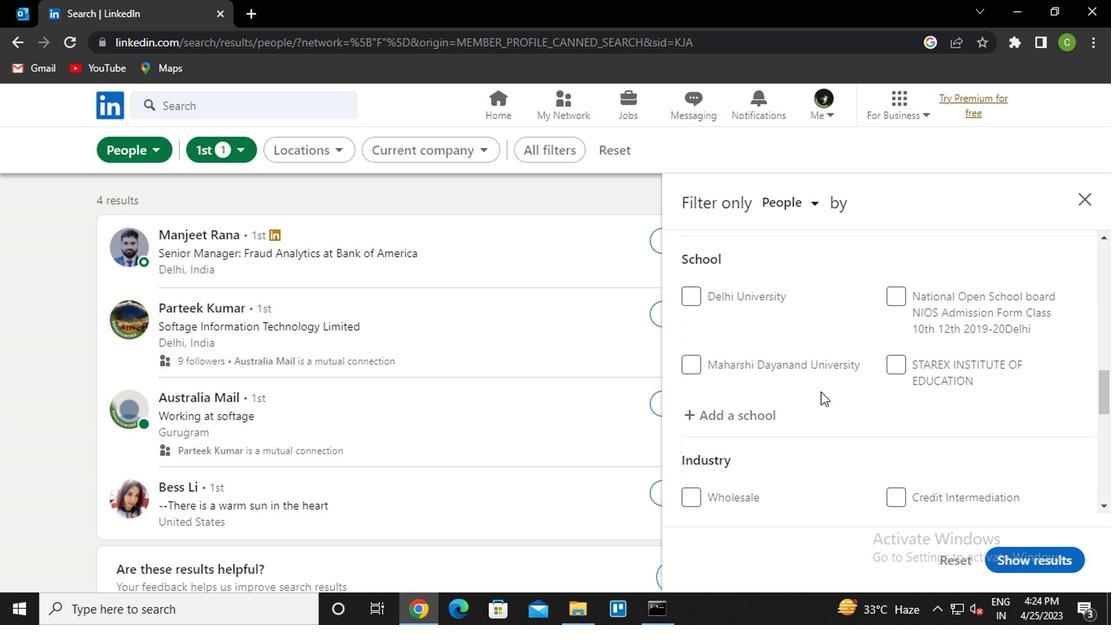 
Action: Mouse moved to (749, 342)
Screenshot: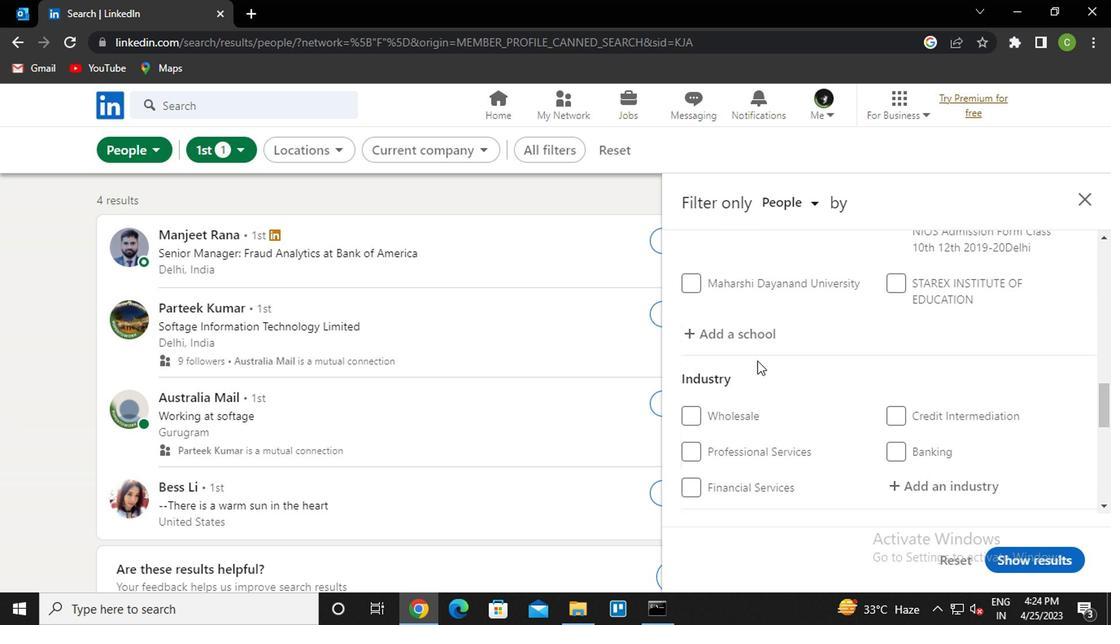 
Action: Mouse pressed left at (749, 342)
Screenshot: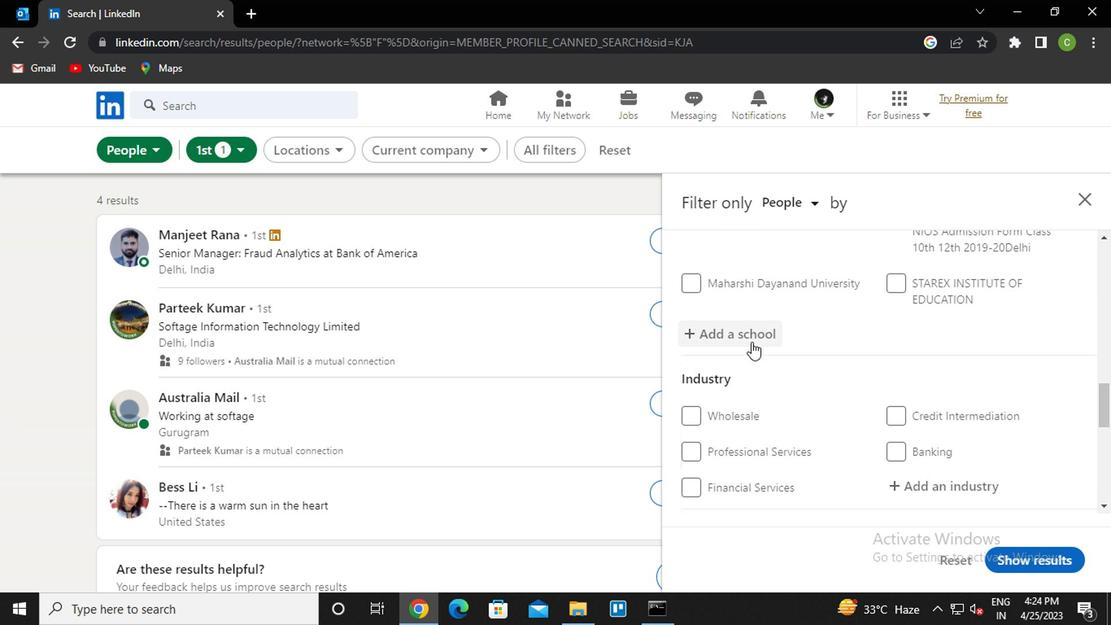 
Action: Mouse moved to (749, 342)
Screenshot: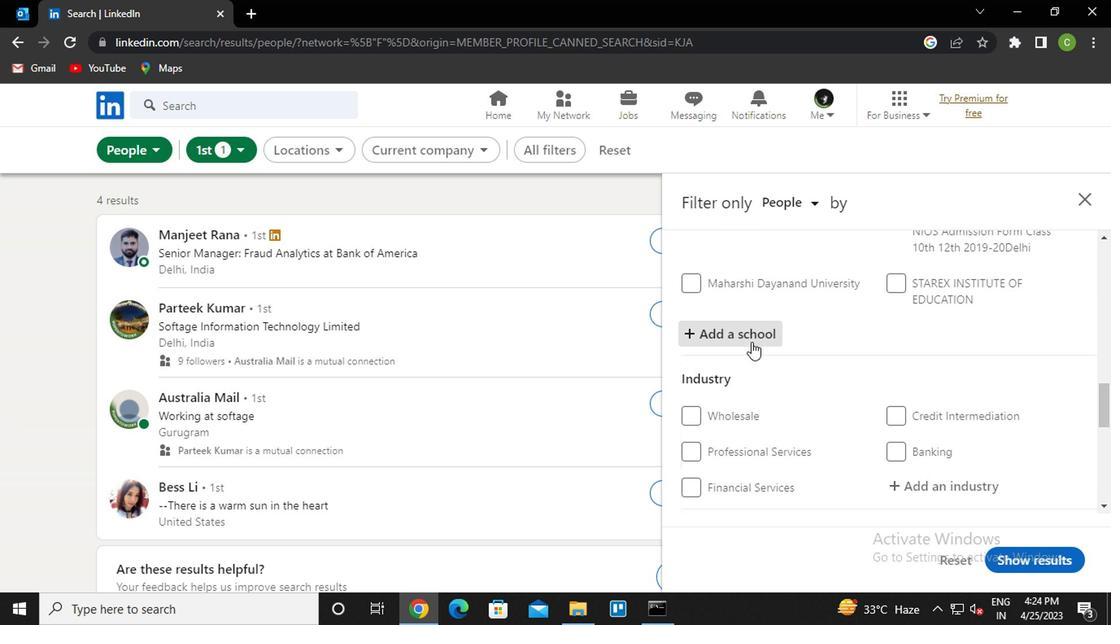 
Action: Key pressed kongunadu<Key.down><Key.down><Key.enter>
Screenshot: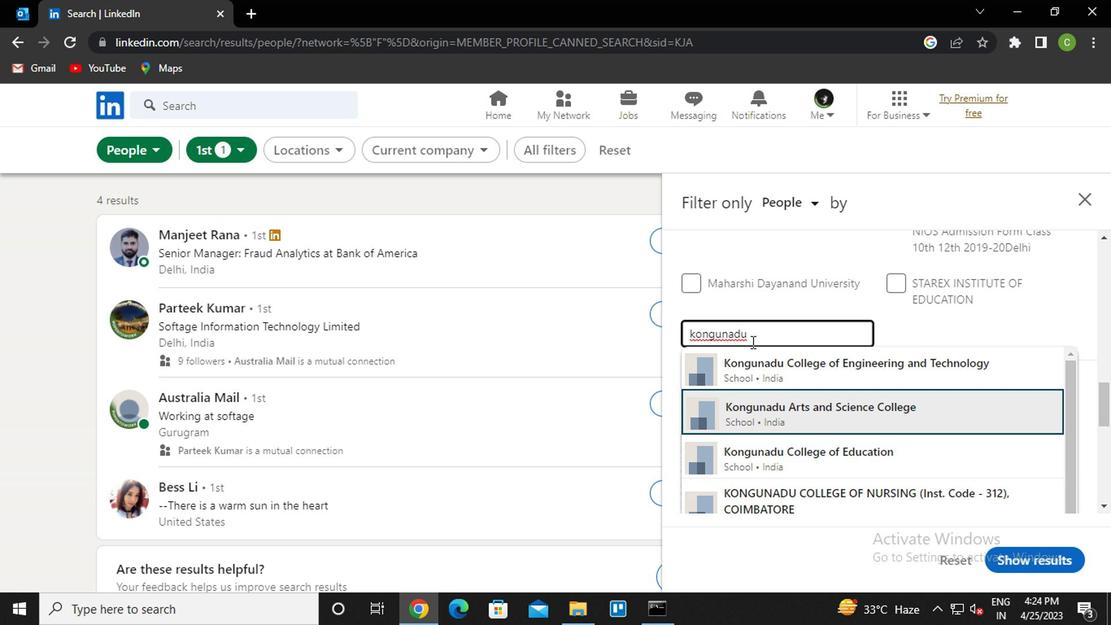 
Action: Mouse scrolled (749, 341) with delta (0, 0)
Screenshot: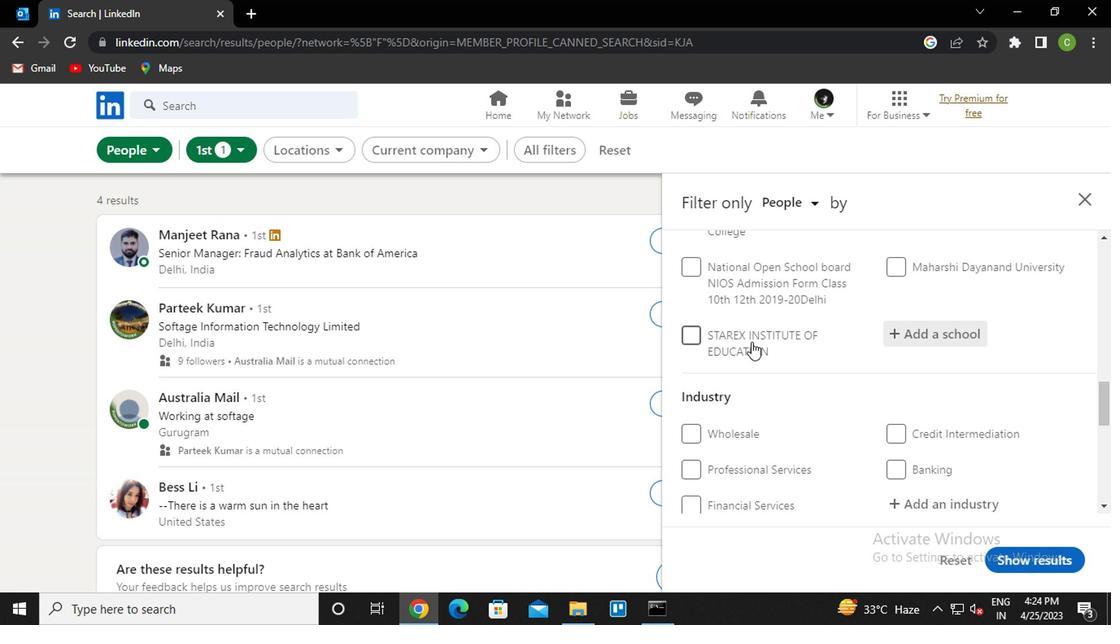 
Action: Mouse moved to (776, 404)
Screenshot: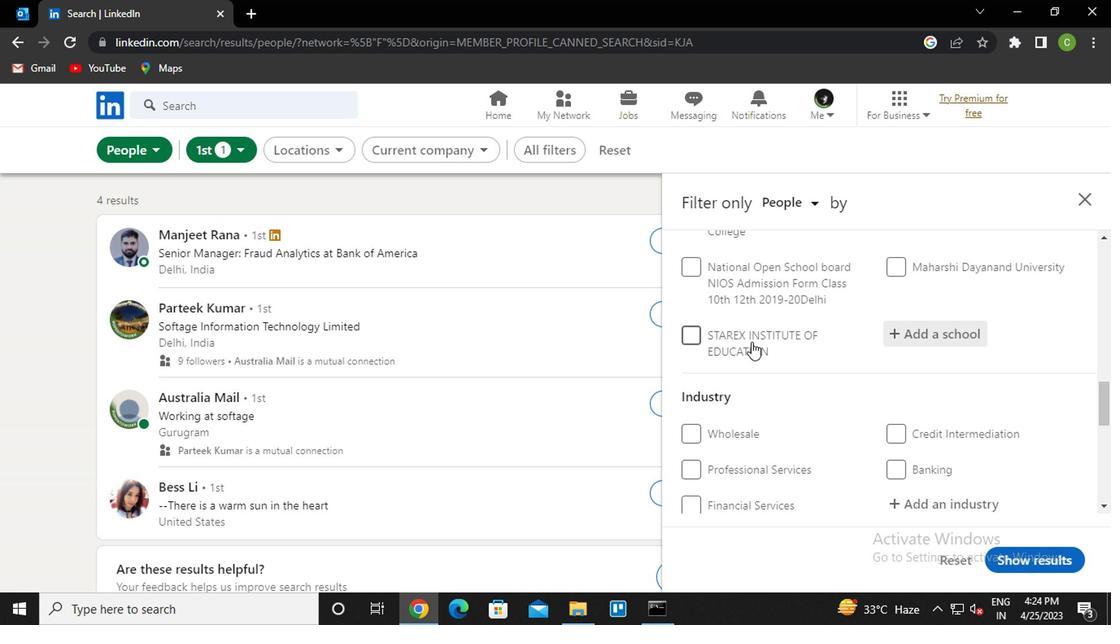 
Action: Mouse scrolled (776, 404) with delta (0, 0)
Screenshot: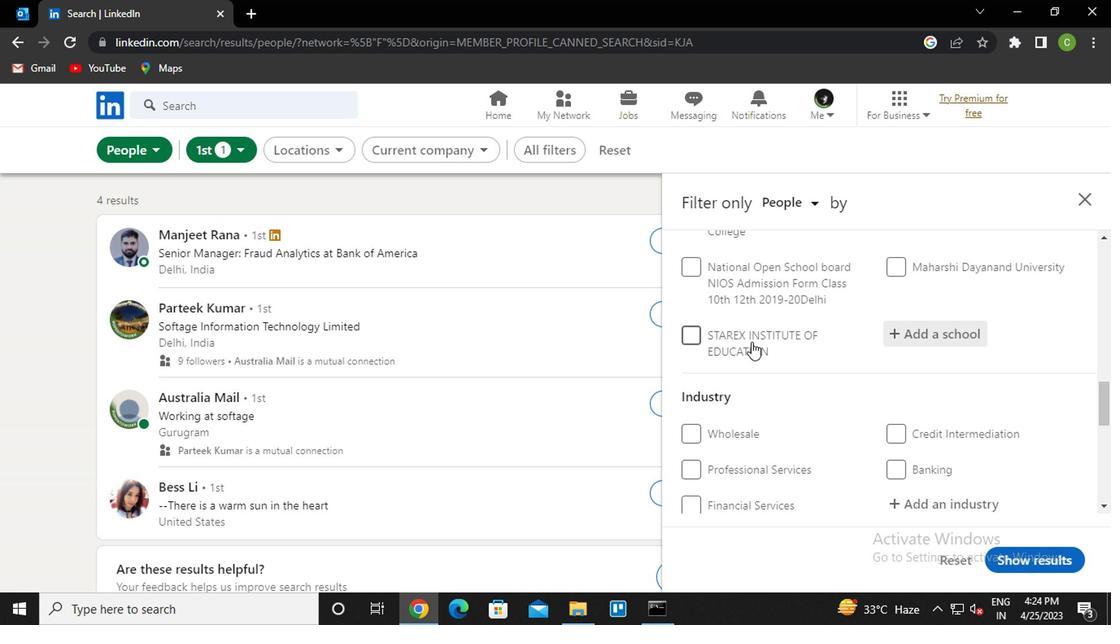 
Action: Mouse moved to (938, 343)
Screenshot: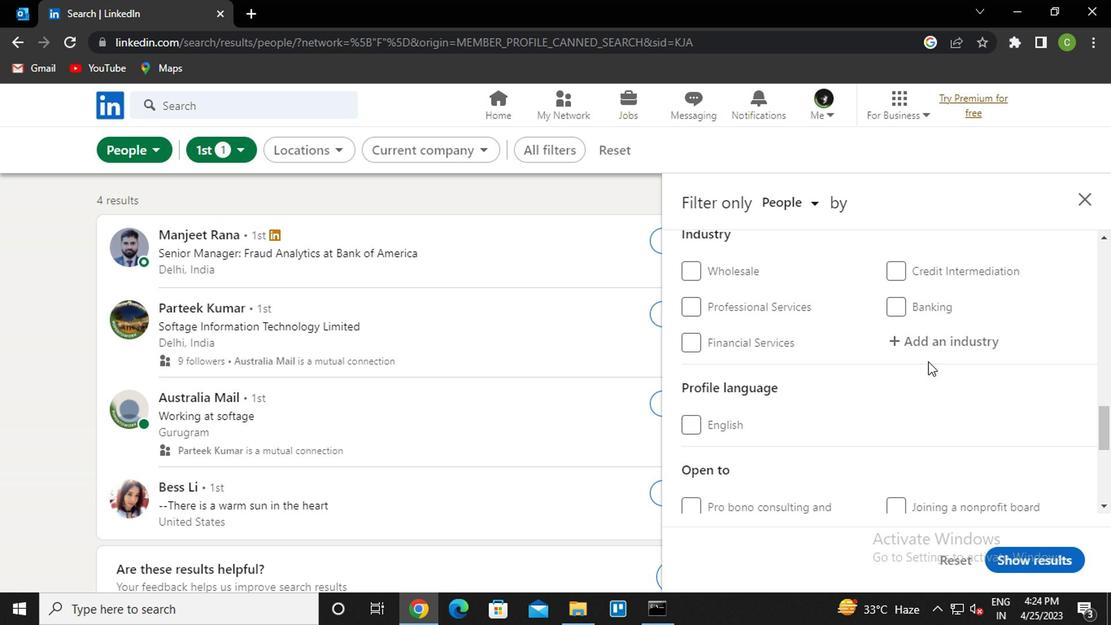 
Action: Mouse pressed left at (938, 343)
Screenshot: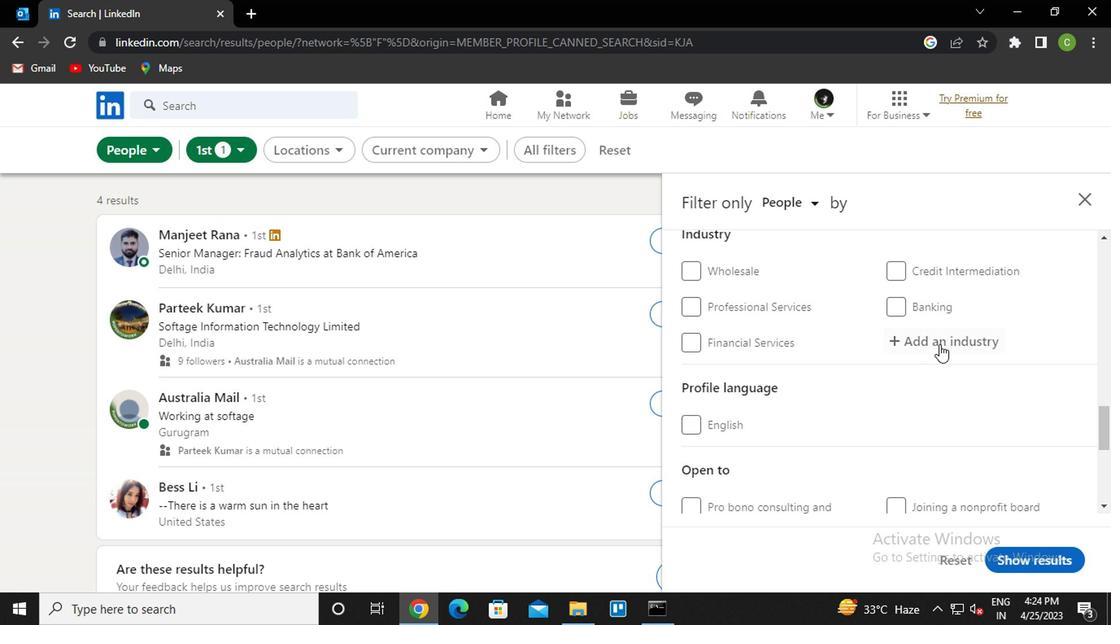 
Action: Mouse moved to (938, 384)
Screenshot: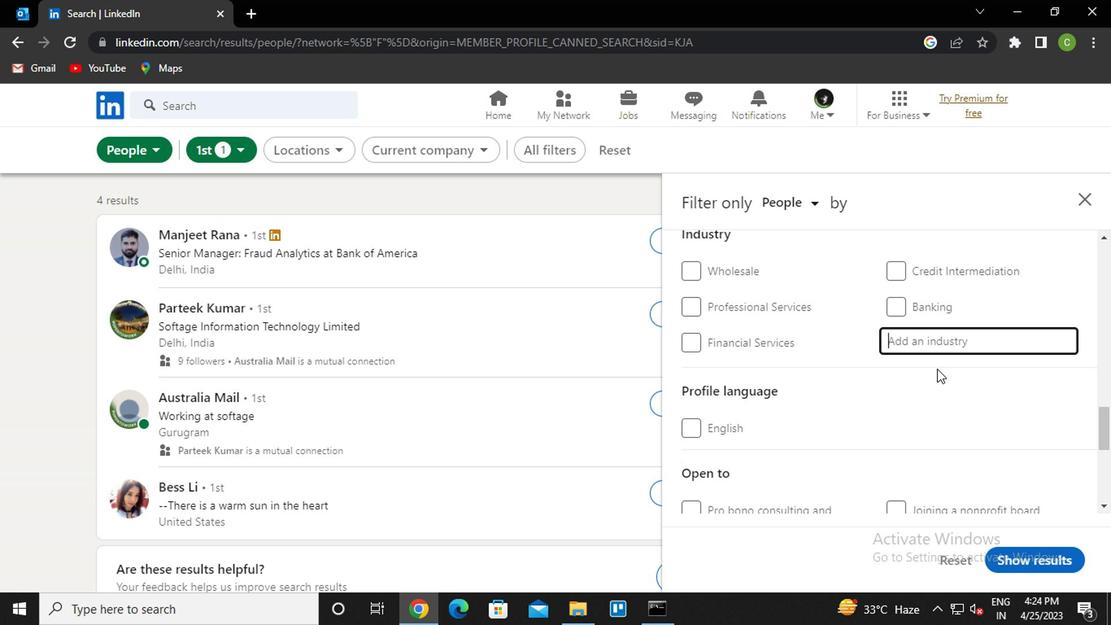 
Action: Key pressed <Key.caps_lock>o<Key.caps_lock>il<Key.space>gas<Key.down><Key.down><Key.enter>
Screenshot: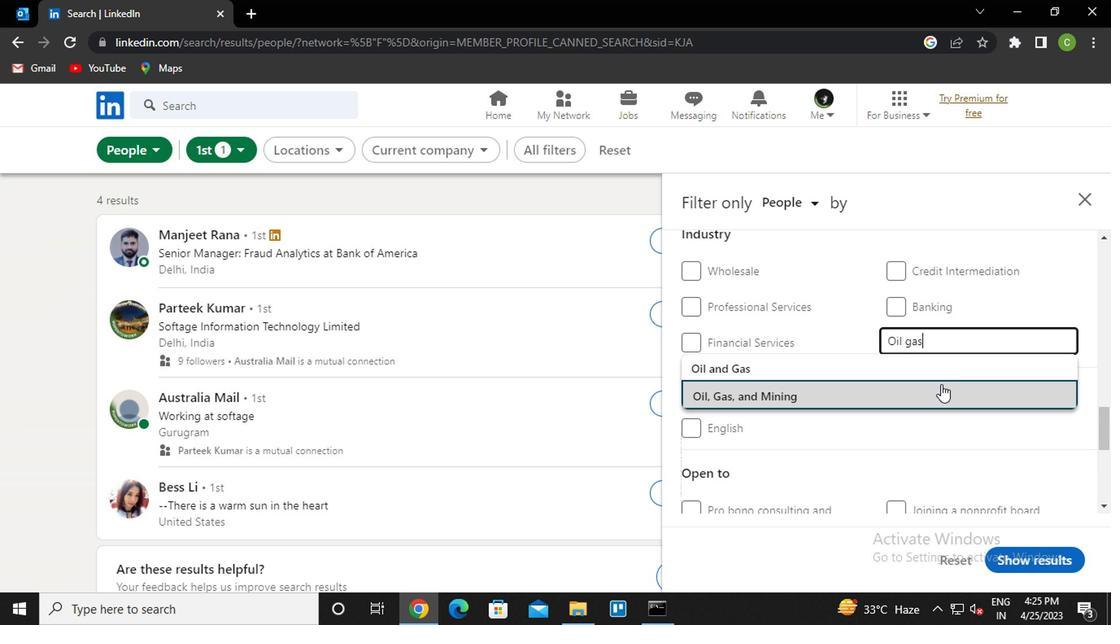 
Action: Mouse scrolled (938, 383) with delta (0, 0)
Screenshot: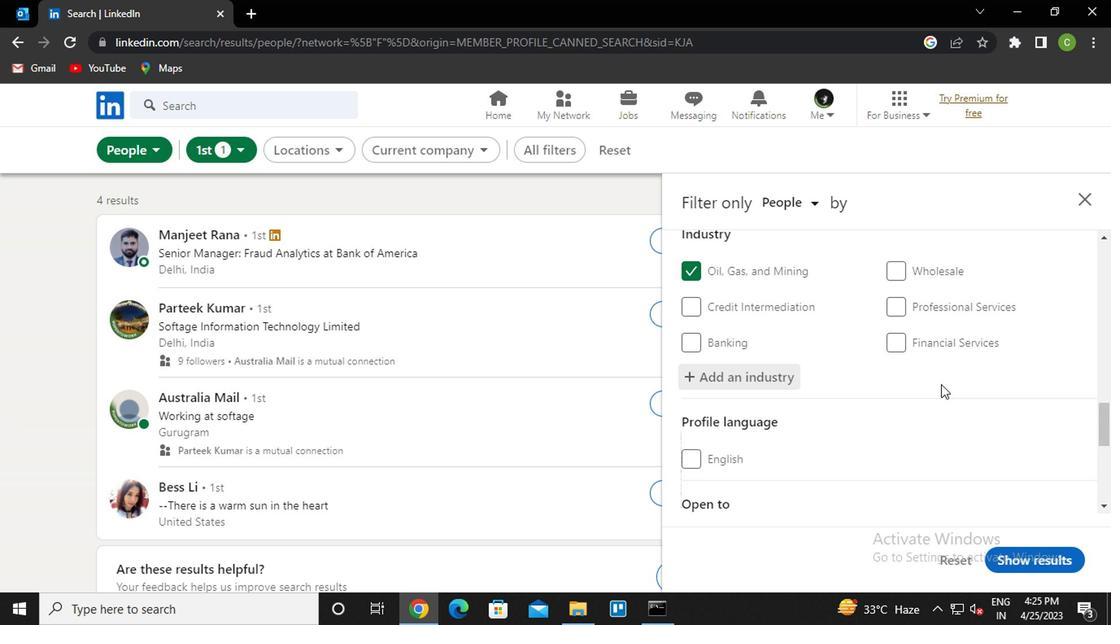 
Action: Mouse scrolled (938, 383) with delta (0, 0)
Screenshot: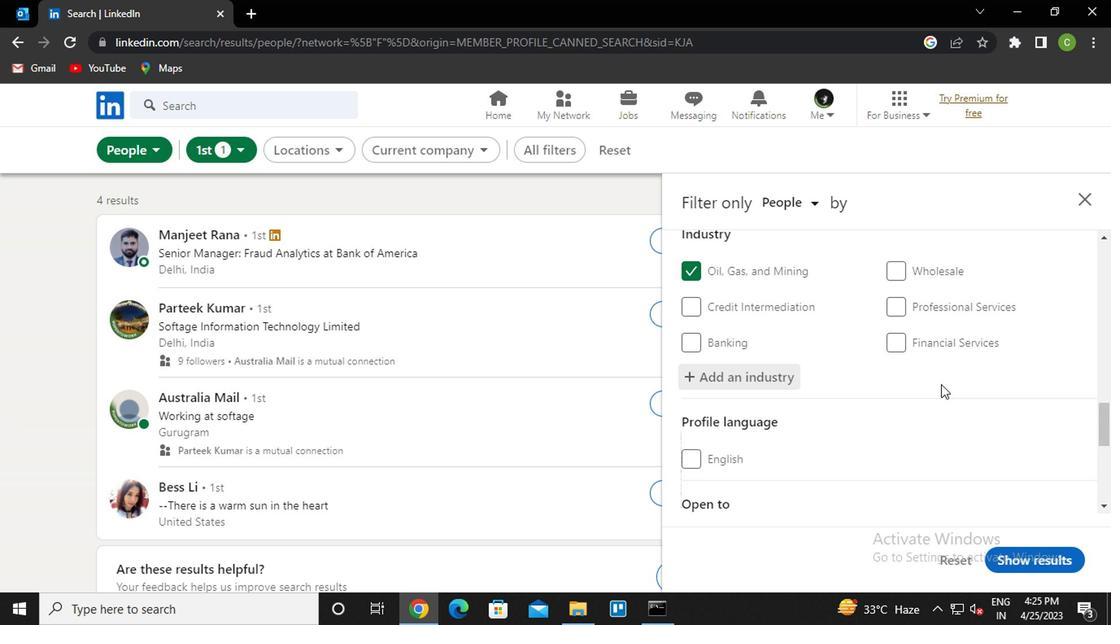 
Action: Mouse moved to (841, 466)
Screenshot: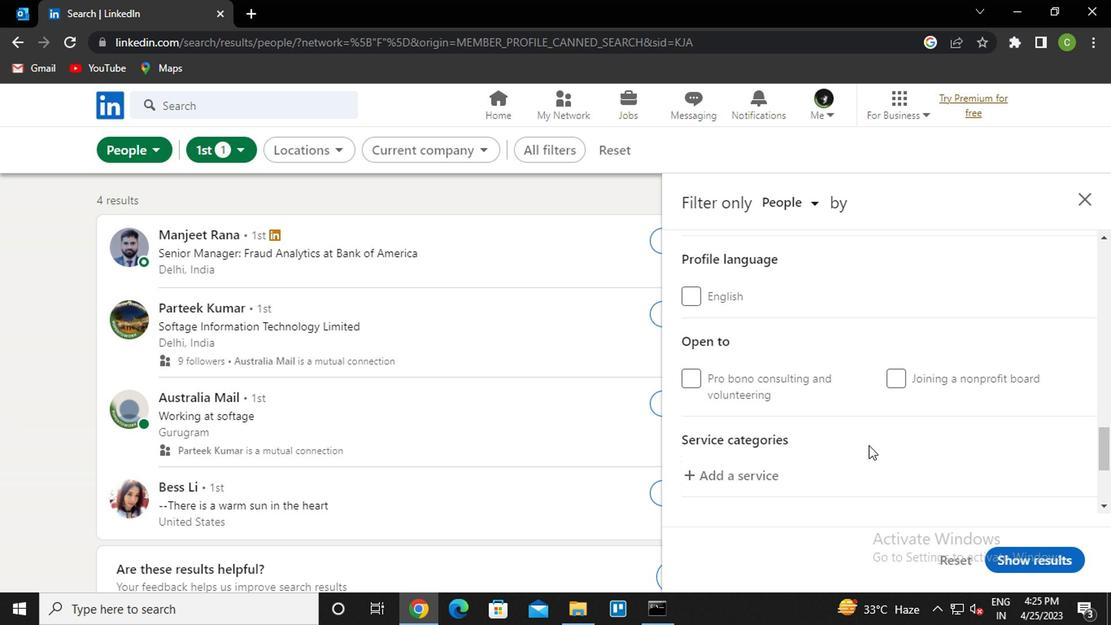 
Action: Mouse scrolled (841, 465) with delta (0, -1)
Screenshot: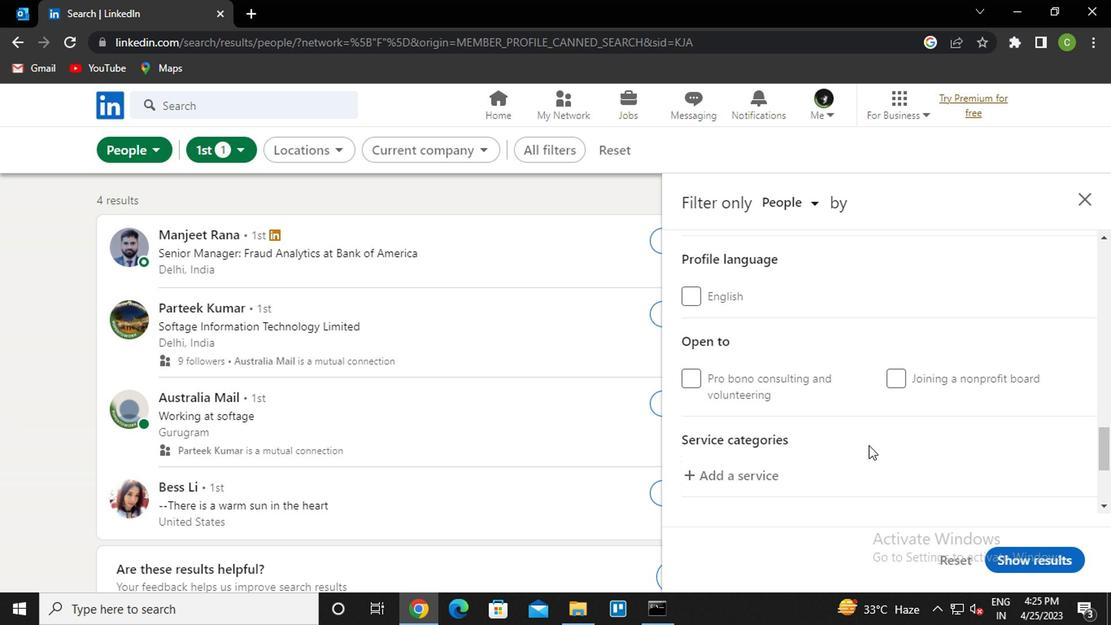 
Action: Mouse moved to (756, 389)
Screenshot: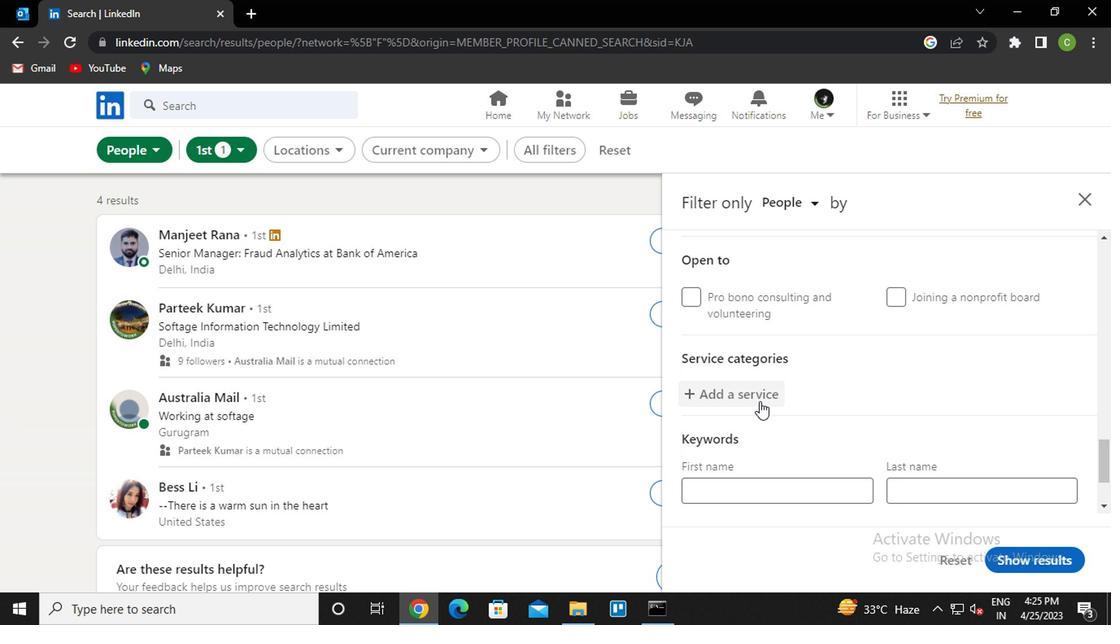 
Action: Mouse pressed left at (756, 389)
Screenshot: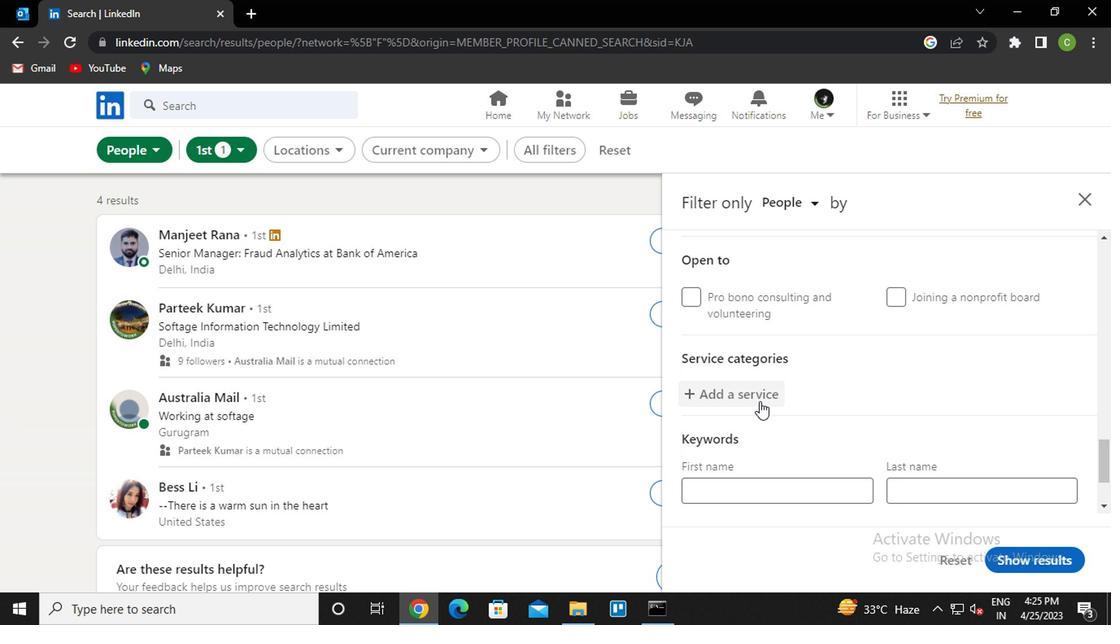 
Action: Key pressed video<Key.down><Key.down><Key.down><Key.enter>
Screenshot: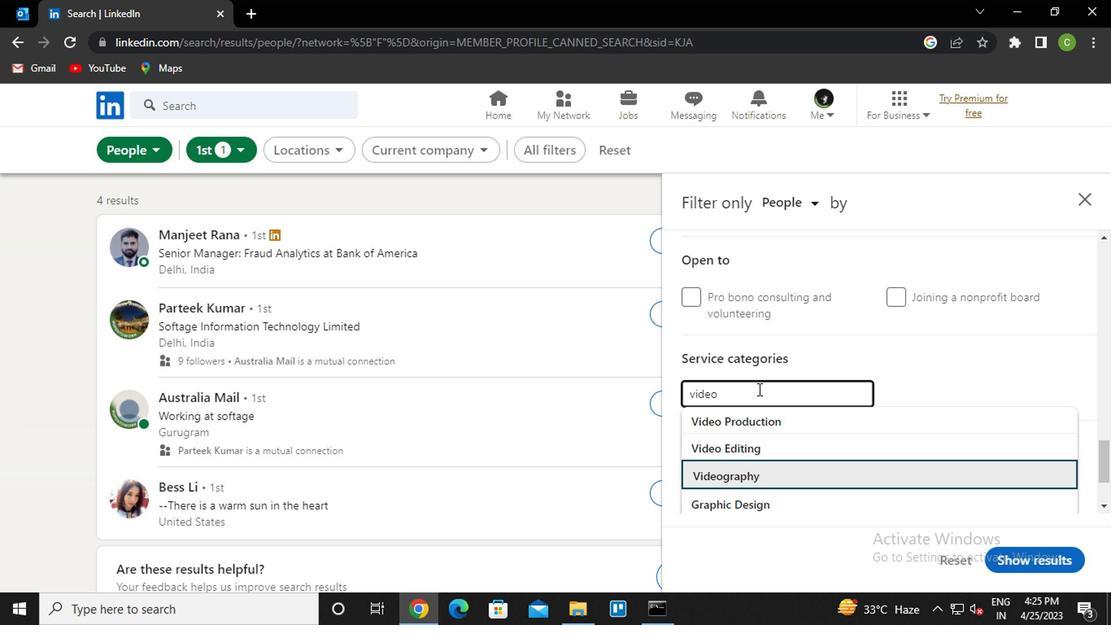 
Action: Mouse moved to (861, 436)
Screenshot: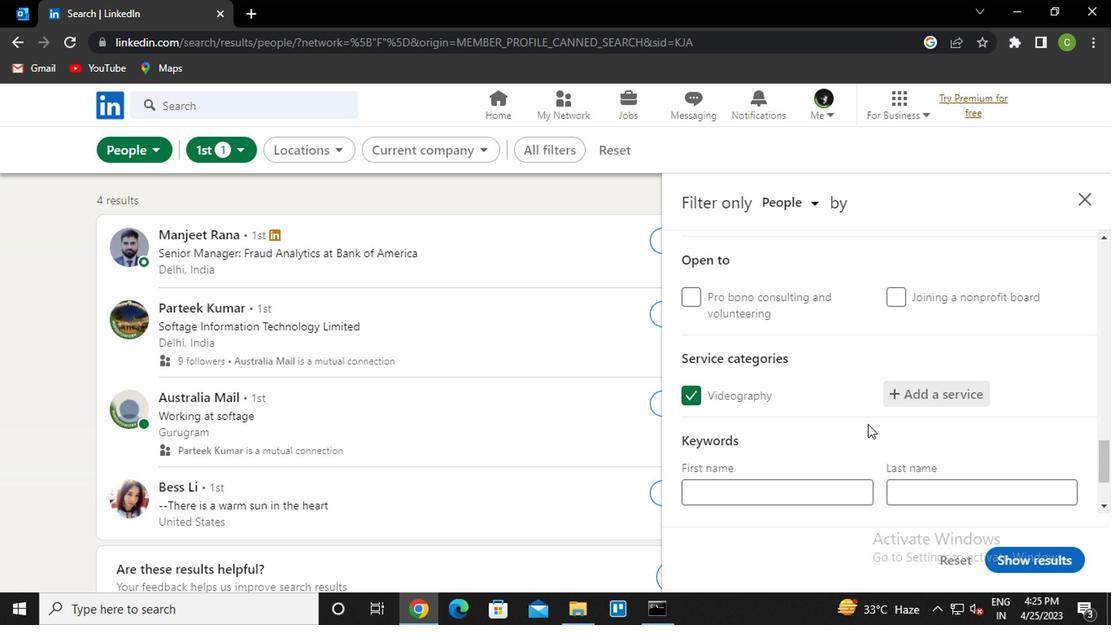 
Action: Mouse scrolled (861, 435) with delta (0, 0)
Screenshot: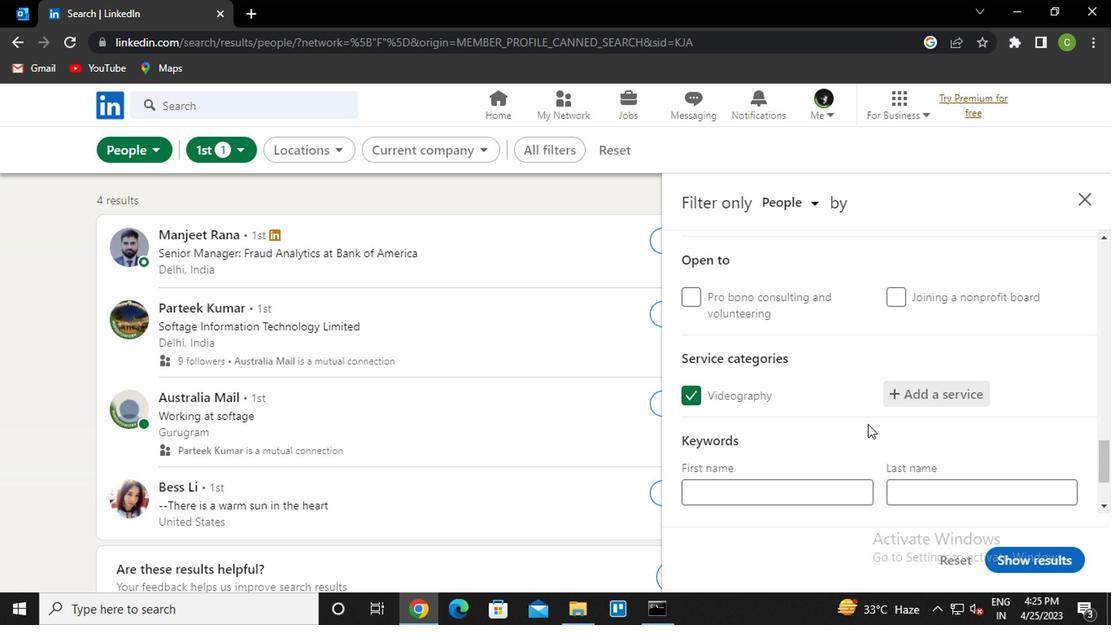 
Action: Mouse moved to (855, 440)
Screenshot: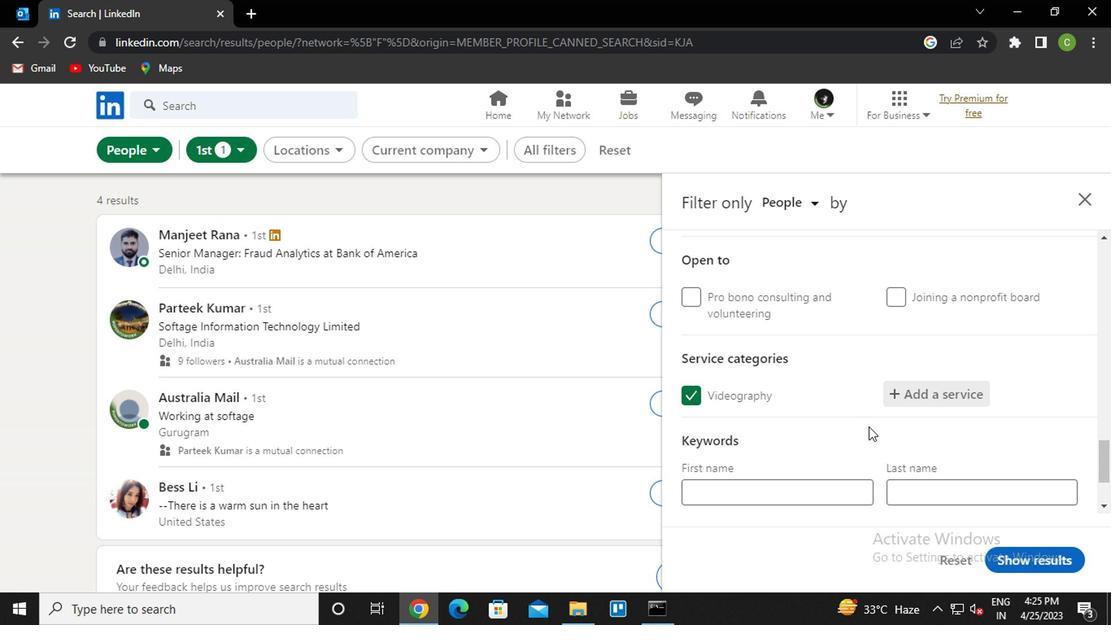 
Action: Mouse scrolled (855, 439) with delta (0, 0)
Screenshot: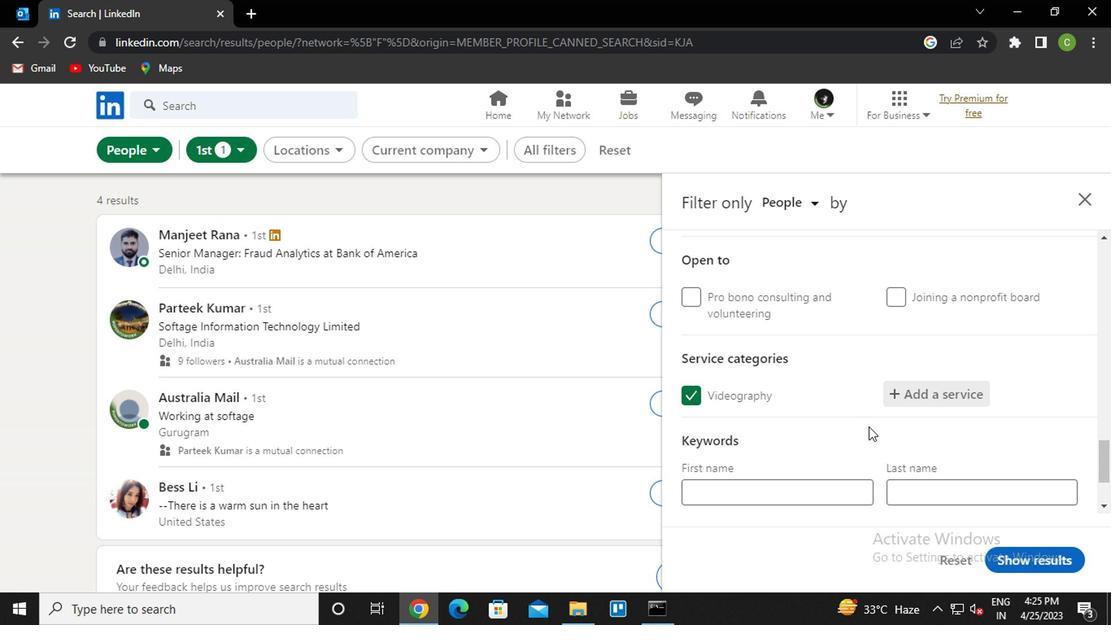 
Action: Mouse moved to (851, 438)
Screenshot: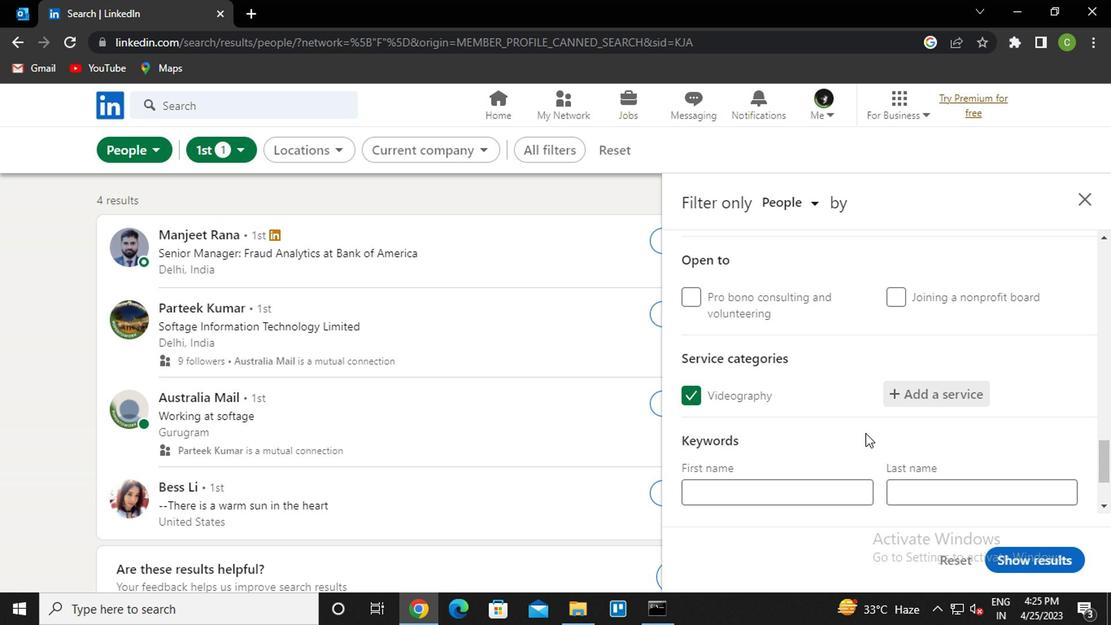 
Action: Mouse scrolled (851, 437) with delta (0, -1)
Screenshot: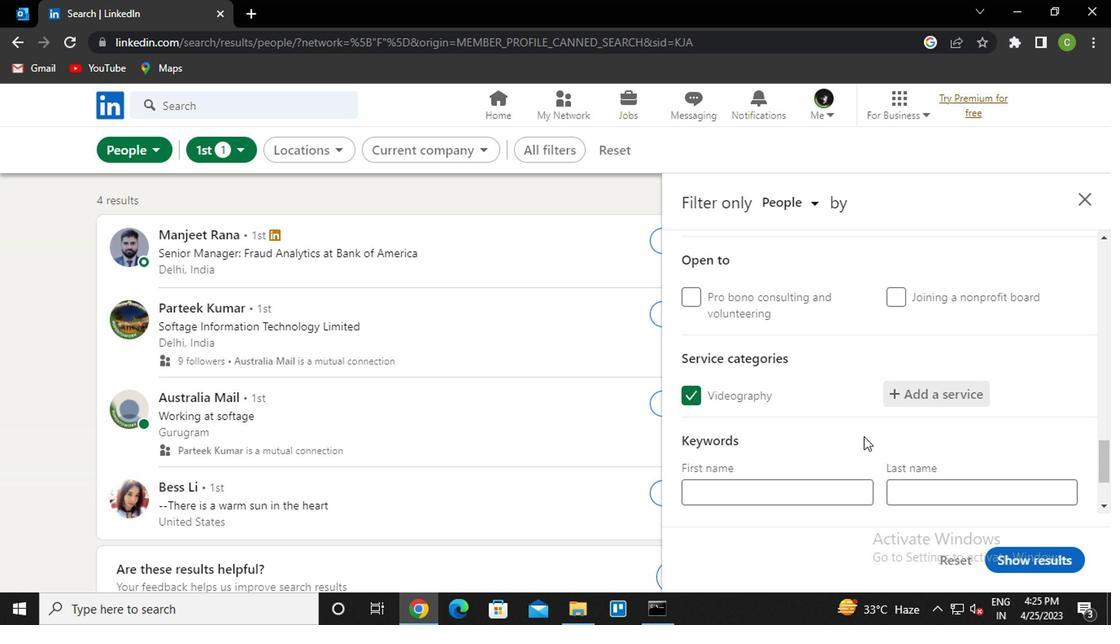 
Action: Mouse moved to (773, 434)
Screenshot: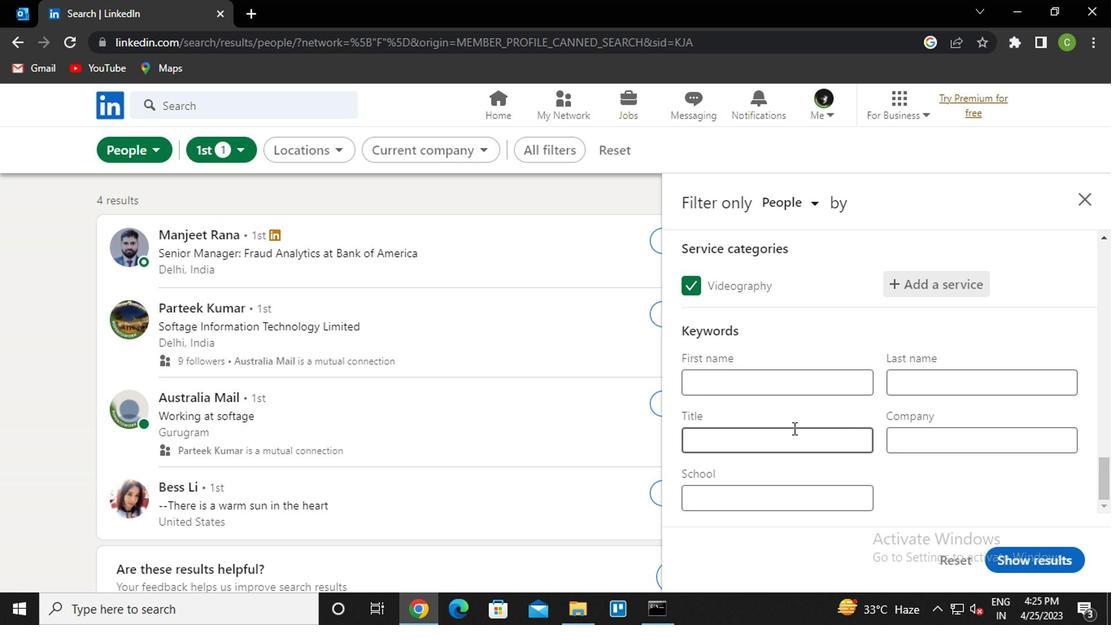 
Action: Mouse pressed left at (773, 434)
Screenshot: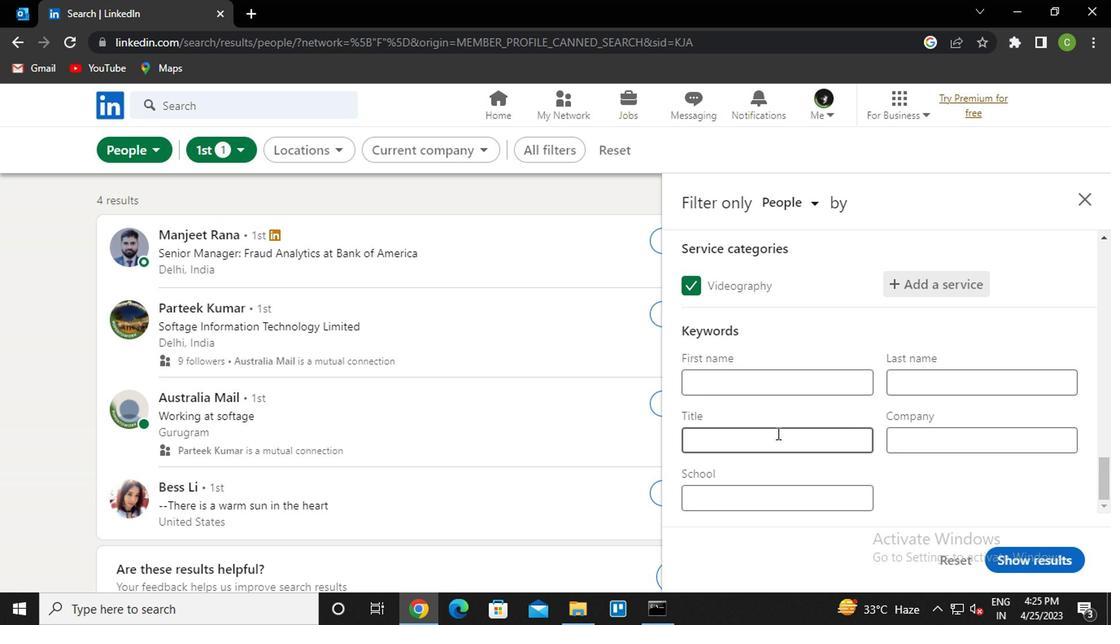 
Action: Key pressed <Key.caps_lock>d<Key.caps_lock>ice<Key.backspace><Key.backspace>rector<Key.space>of<Key.space>photography
Screenshot: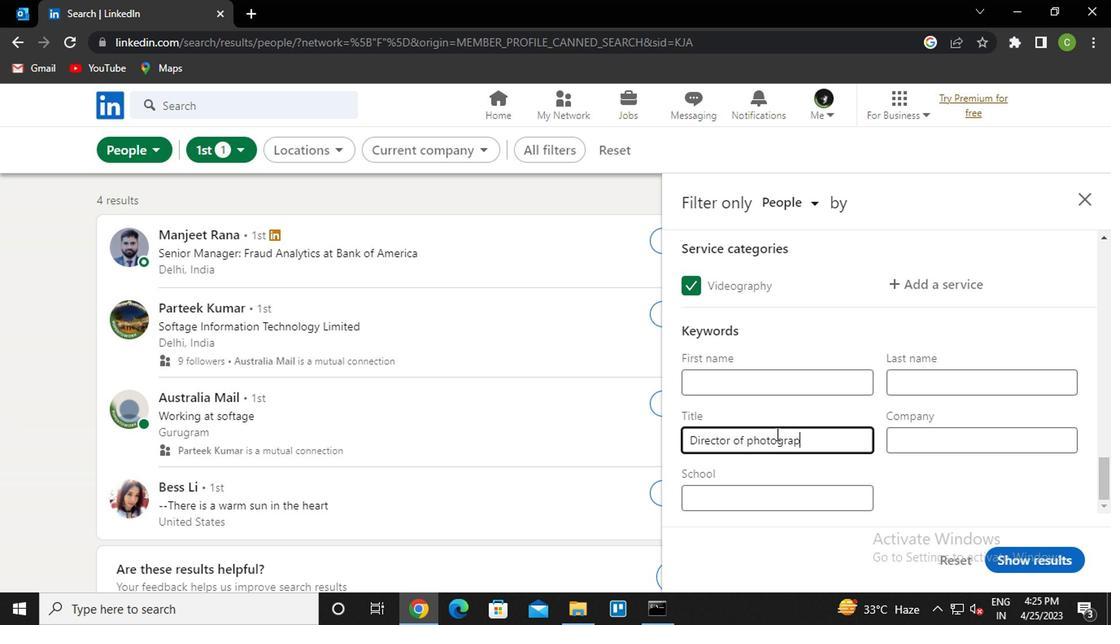 
Action: Mouse moved to (1024, 559)
Screenshot: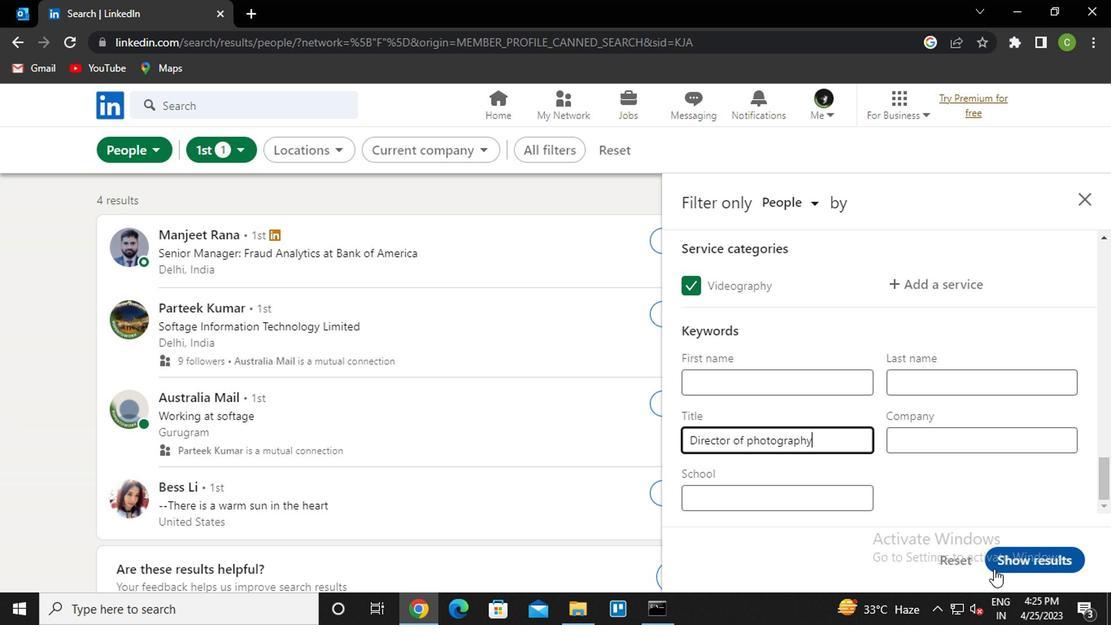 
Action: Mouse pressed left at (1024, 559)
Screenshot: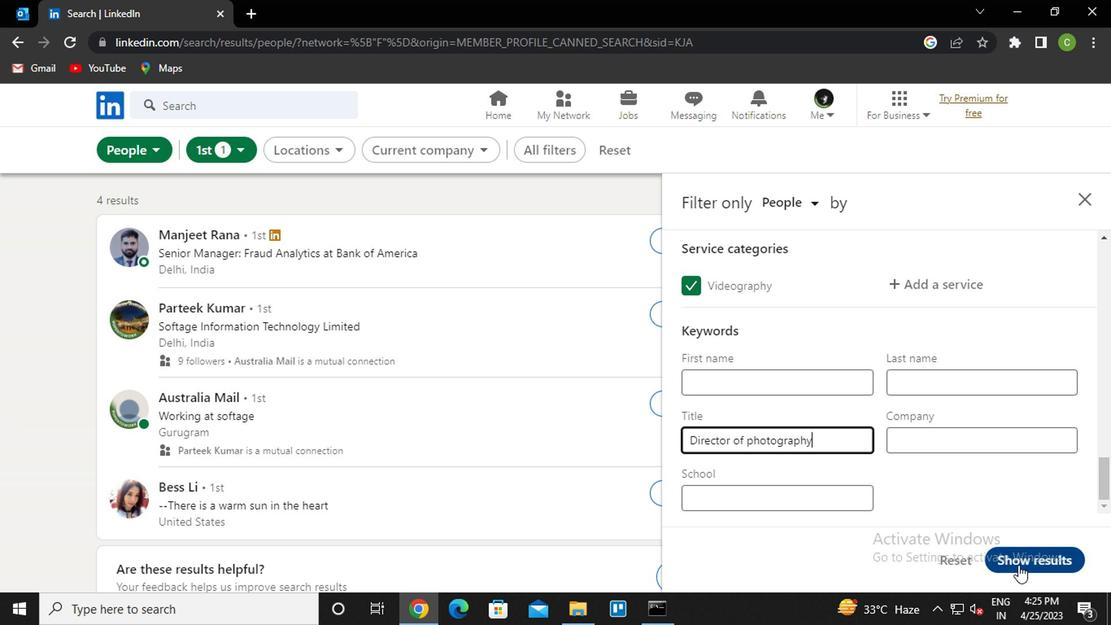 
Action: Mouse moved to (642, 521)
Screenshot: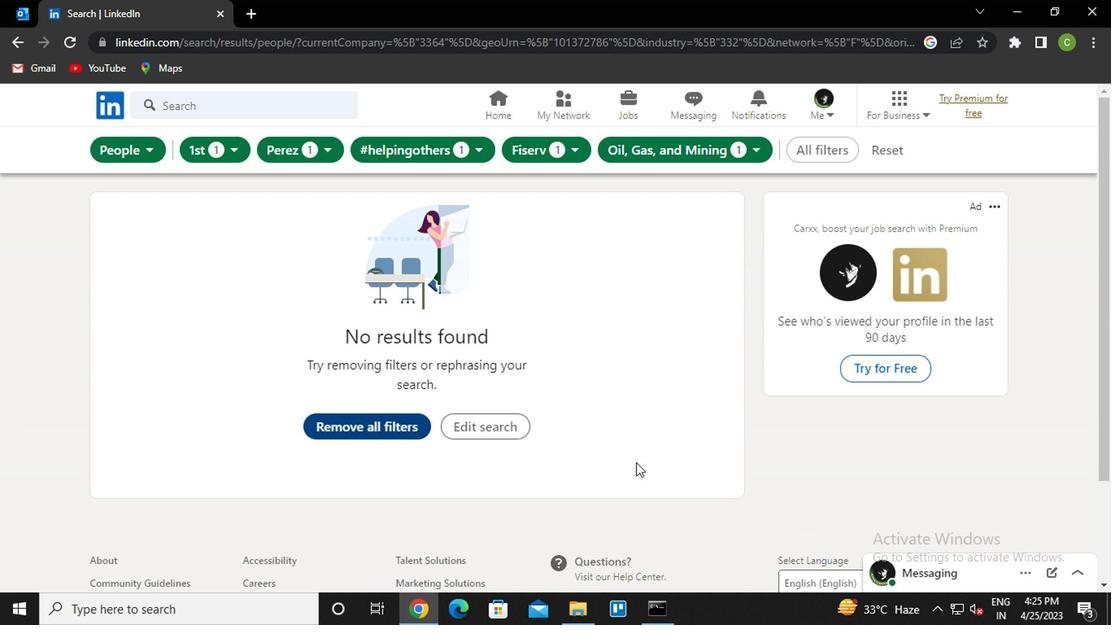 
